 Task: Find connections with filter location Sang-e Chārak with filter topic #inspirationwith filter profile language French with filter current company LinkedIn News India with filter school Vishwakarma Government Engineering College with filter industry Executive Search Services with filter service category Consulting with filter keywords title Receptionist
Action: Mouse moved to (184, 195)
Screenshot: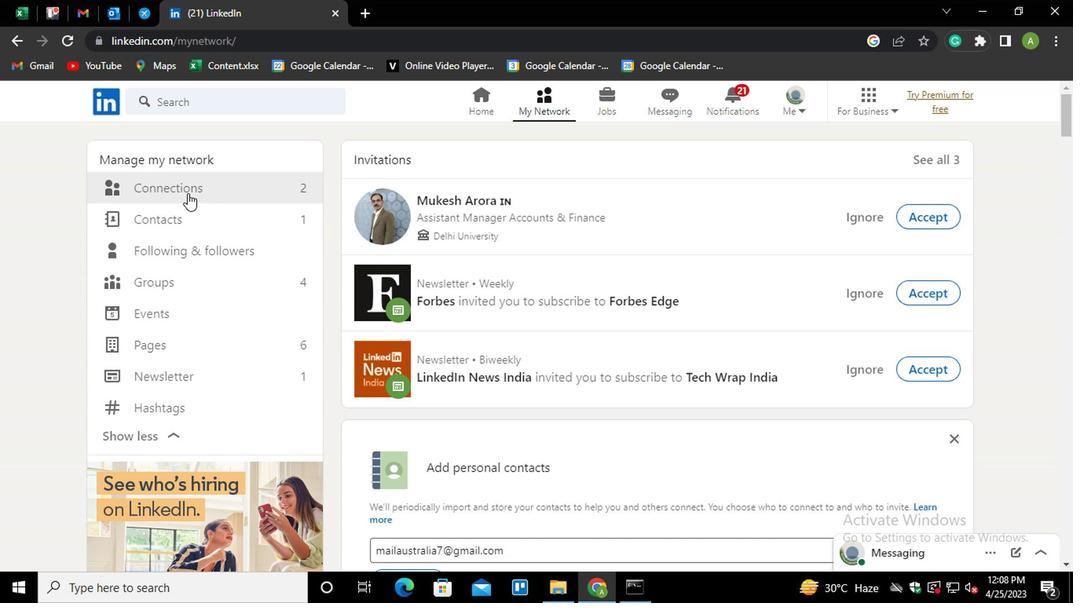 
Action: Mouse pressed left at (184, 195)
Screenshot: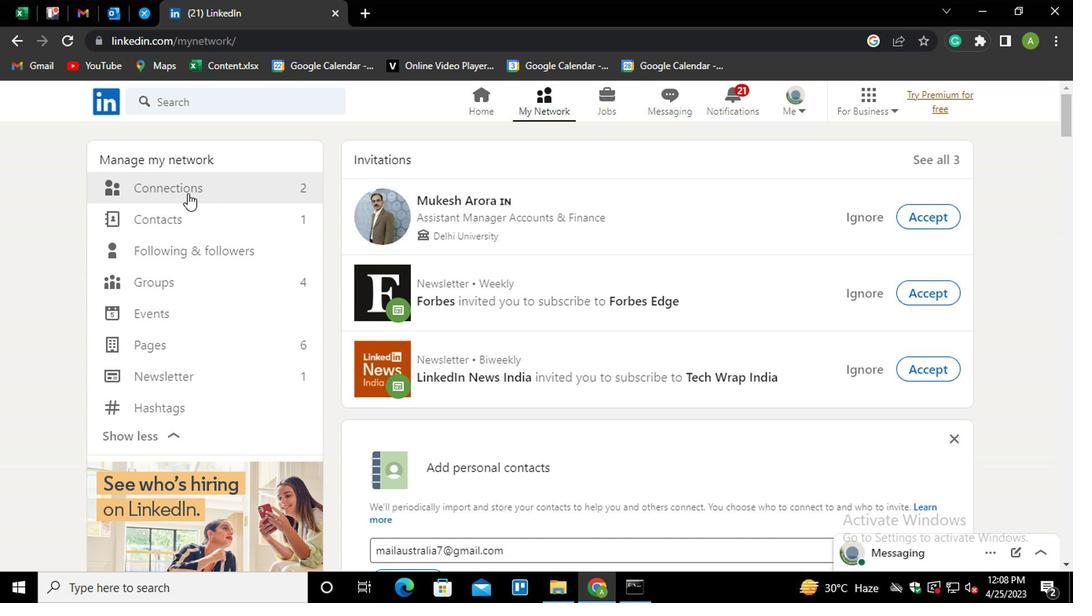
Action: Mouse moved to (653, 187)
Screenshot: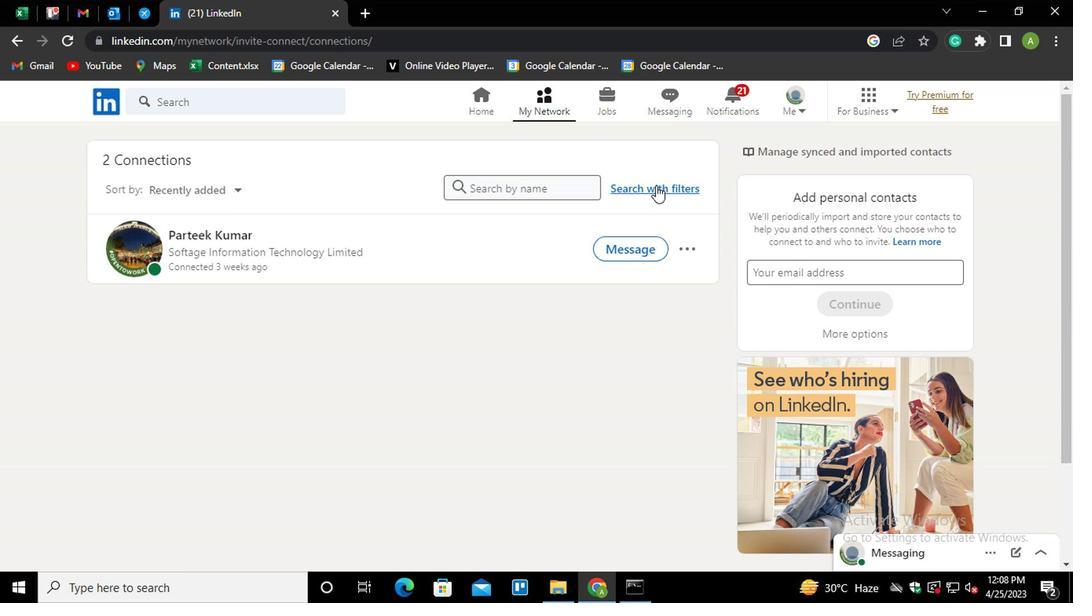 
Action: Mouse pressed left at (653, 187)
Screenshot: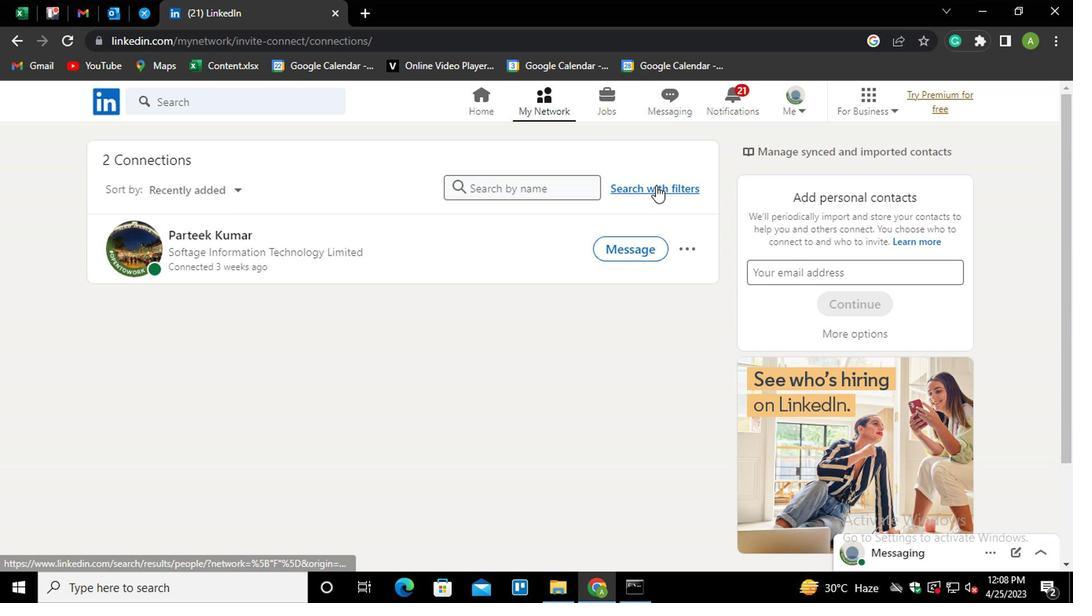 
Action: Mouse moved to (518, 145)
Screenshot: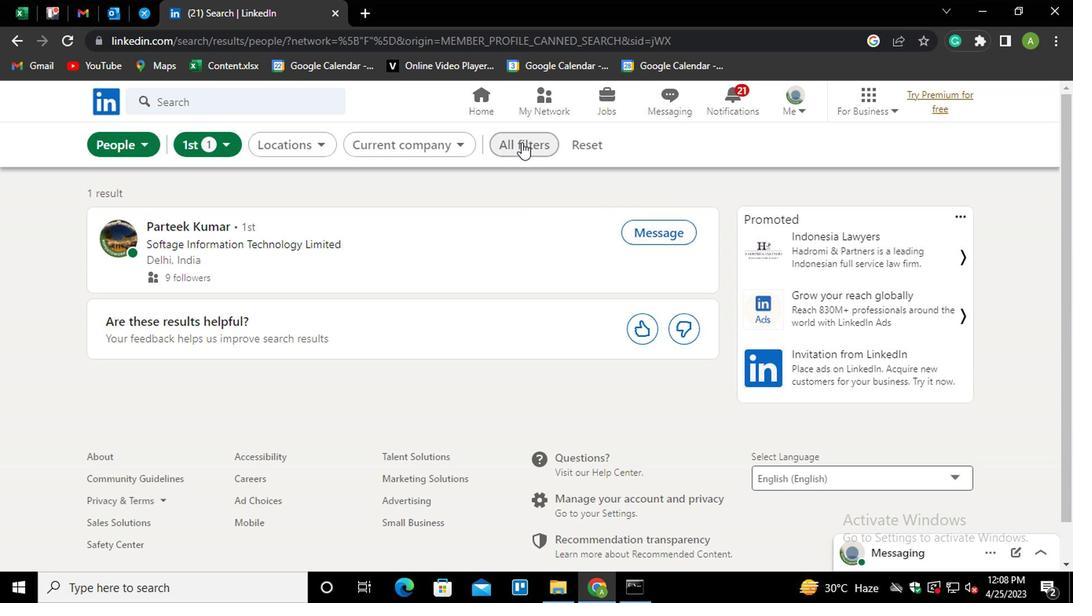 
Action: Mouse pressed left at (518, 145)
Screenshot: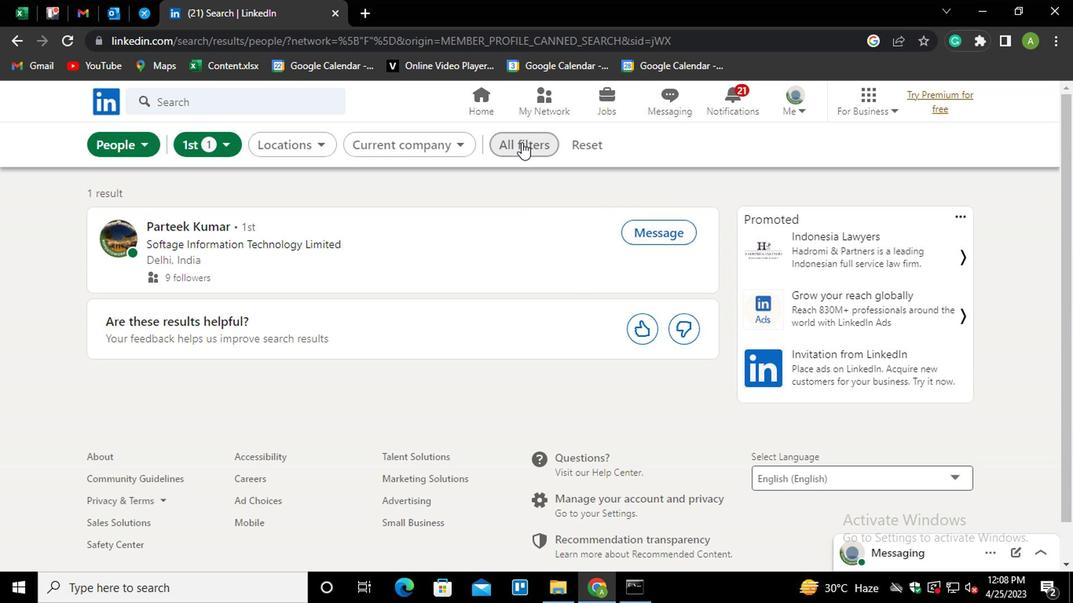 
Action: Mouse moved to (750, 347)
Screenshot: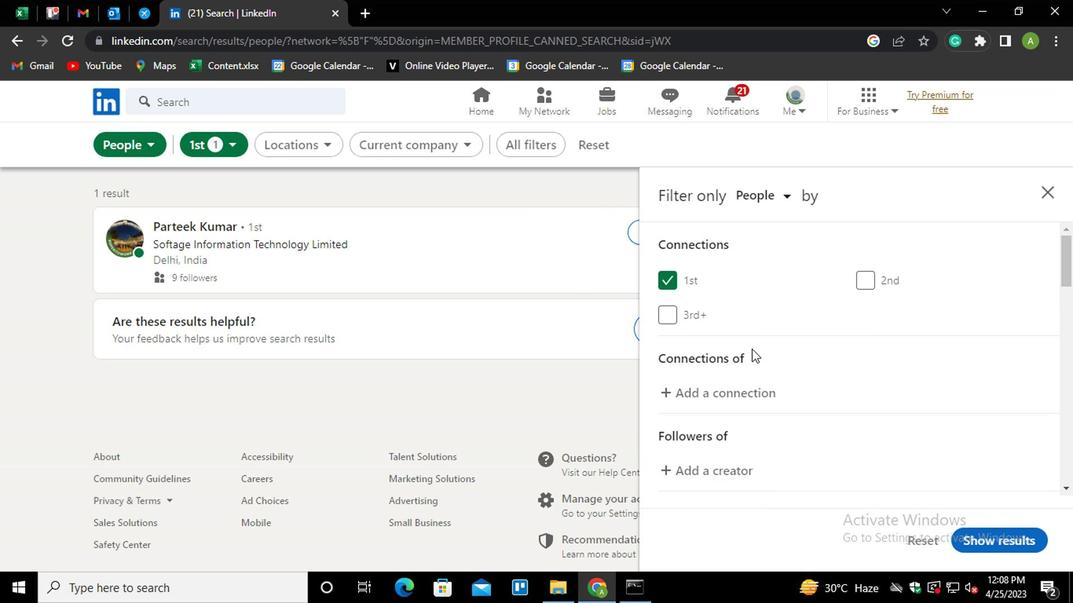 
Action: Mouse scrolled (750, 346) with delta (0, -1)
Screenshot: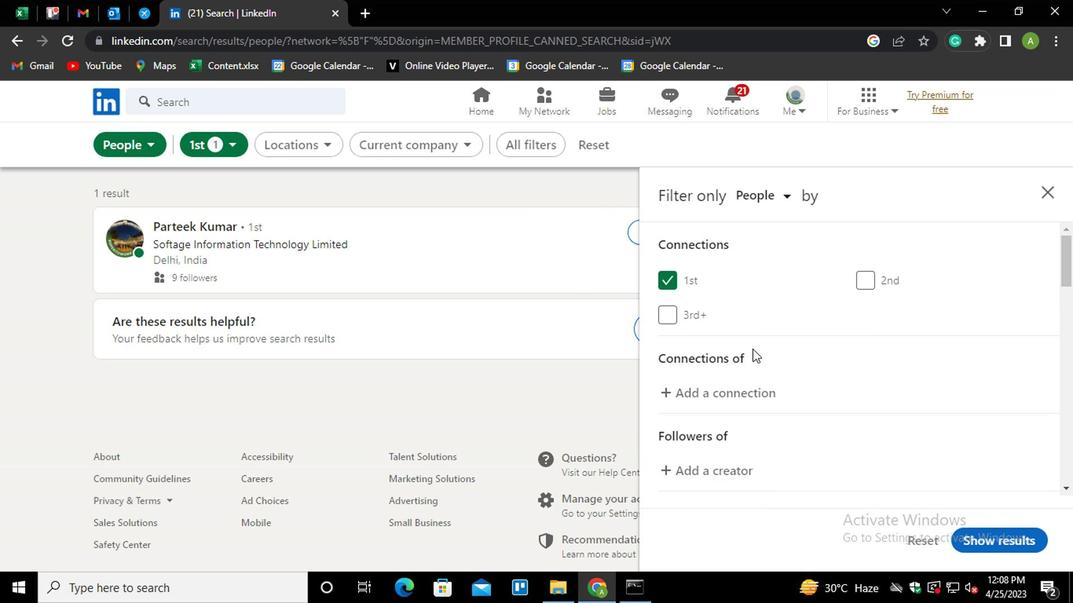 
Action: Mouse scrolled (750, 346) with delta (0, -1)
Screenshot: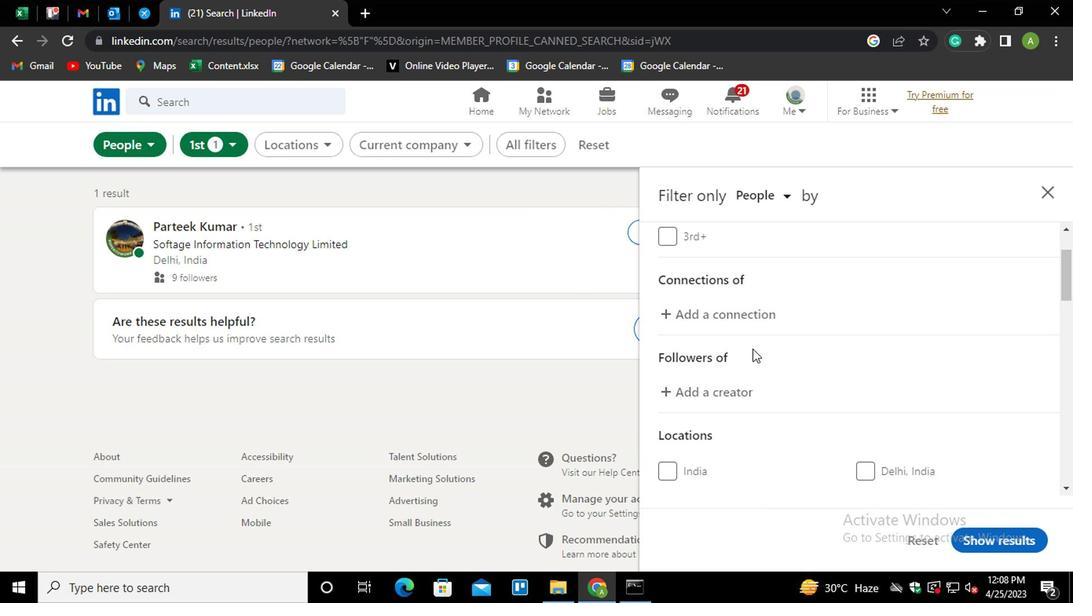 
Action: Mouse scrolled (750, 346) with delta (0, -1)
Screenshot: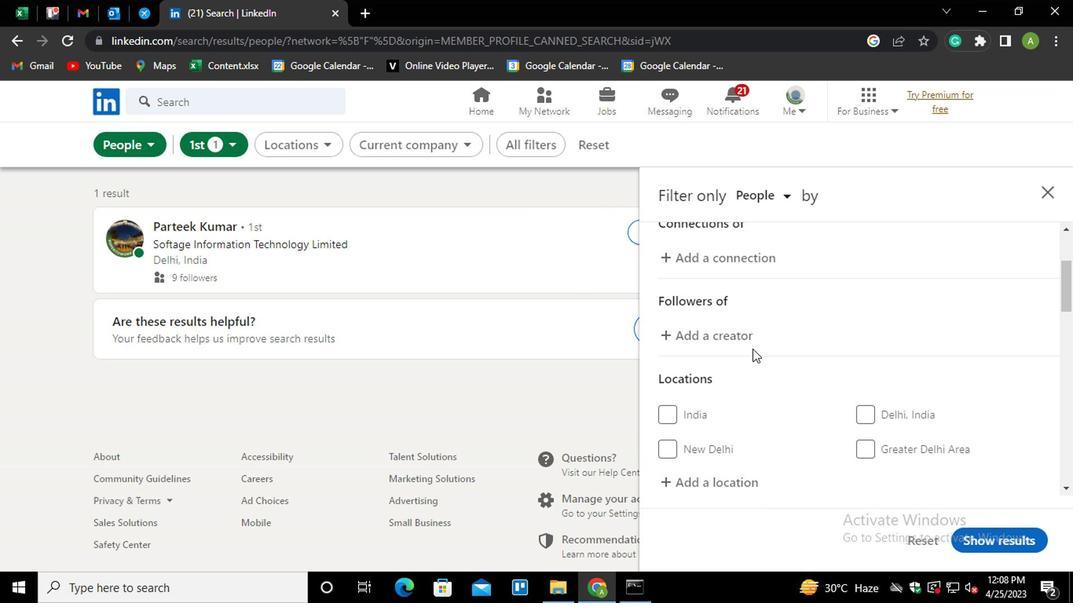 
Action: Mouse moved to (730, 382)
Screenshot: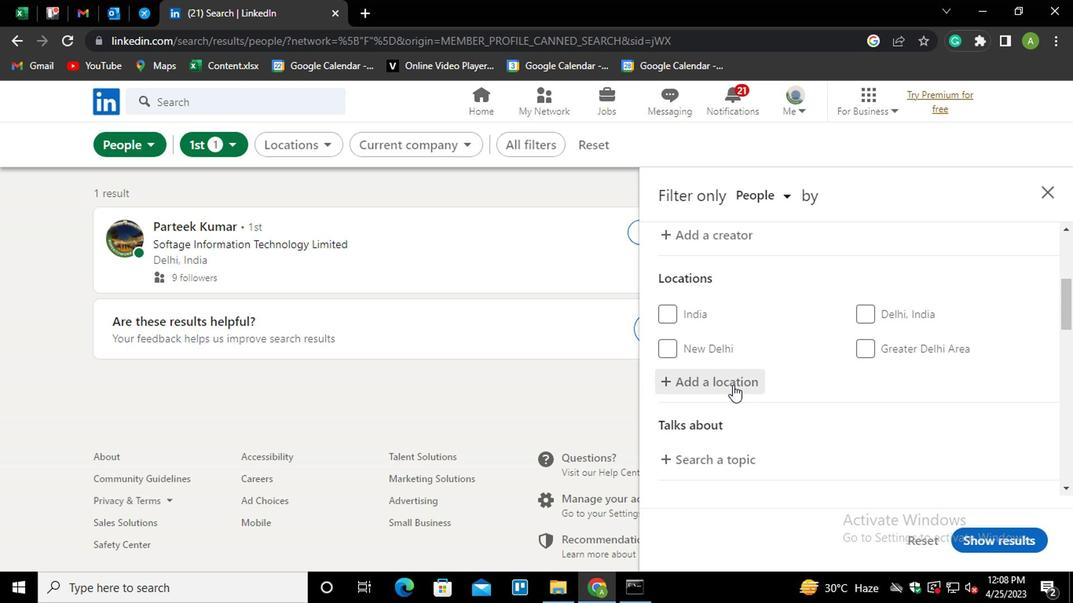 
Action: Mouse pressed left at (730, 382)
Screenshot: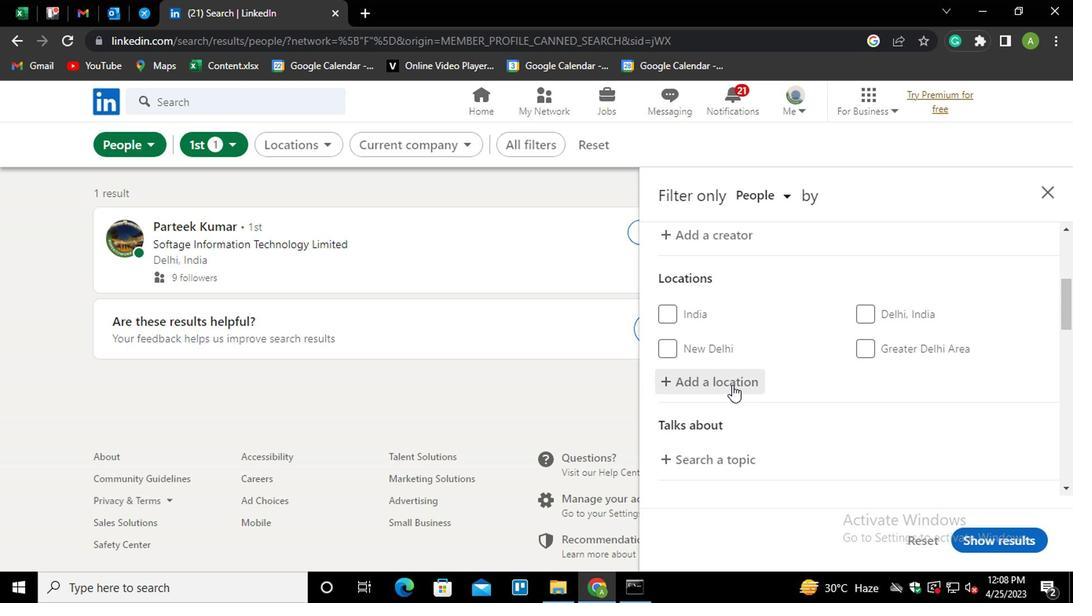 
Action: Mouse moved to (749, 376)
Screenshot: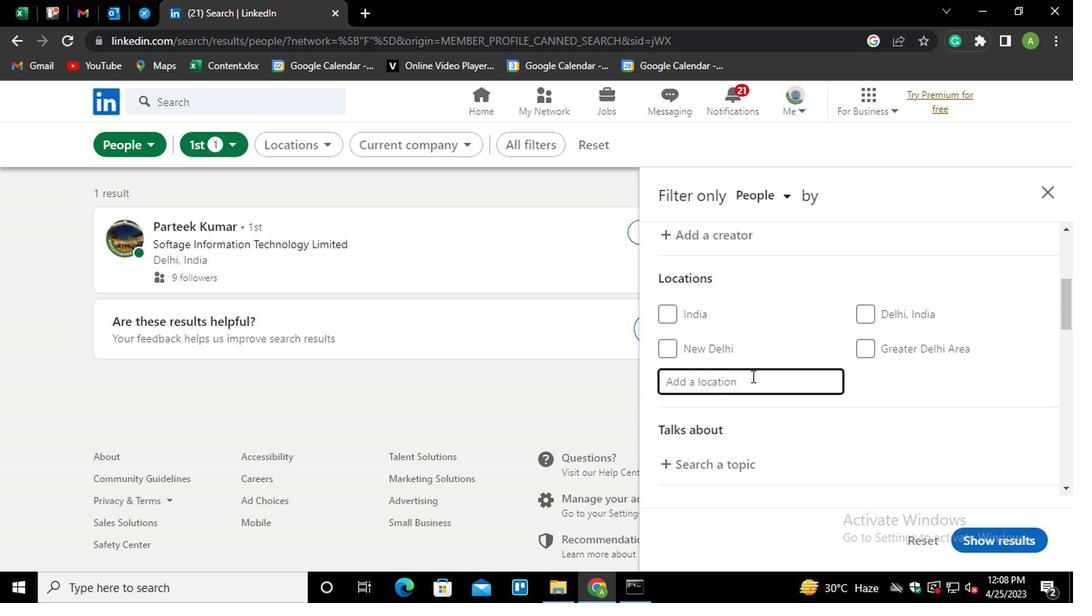 
Action: Mouse pressed left at (749, 376)
Screenshot: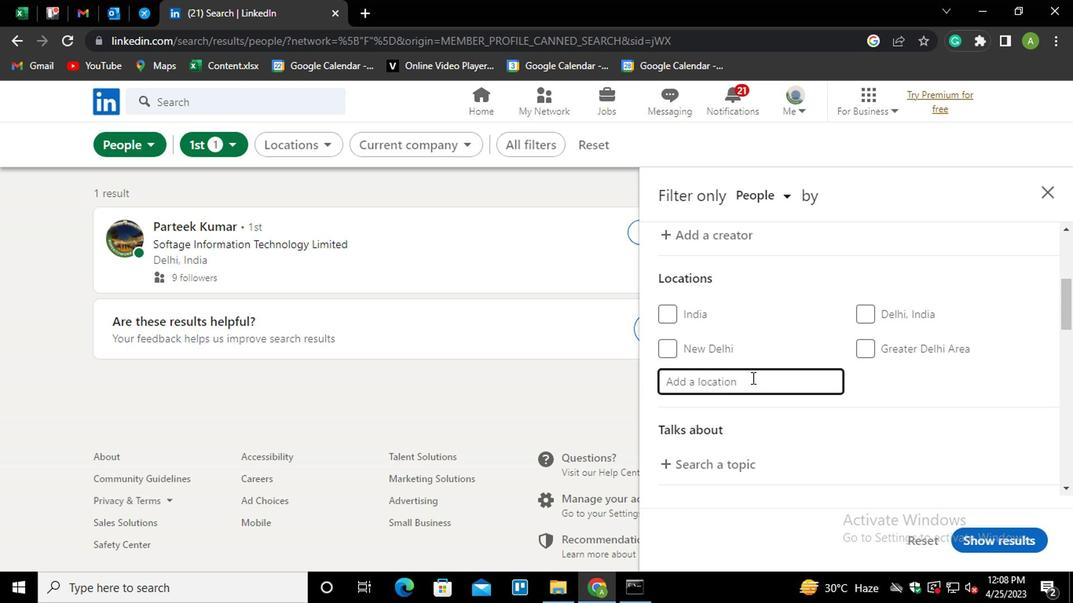 
Action: Mouse moved to (749, 376)
Screenshot: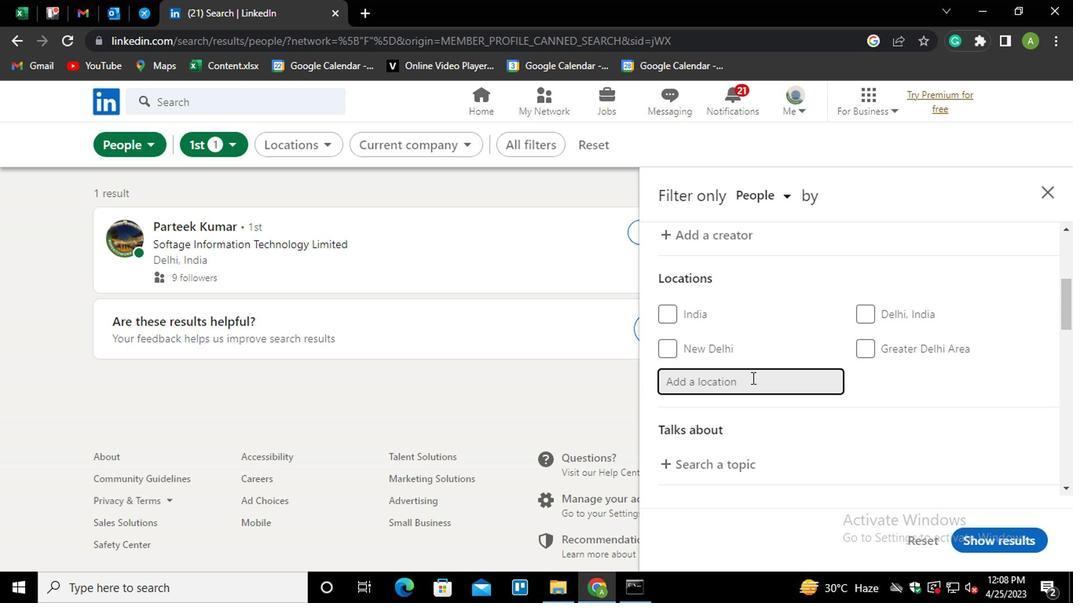 
Action: Key pressed <Key.shift>SANG-E-<Key.shift>CHARAK
Screenshot: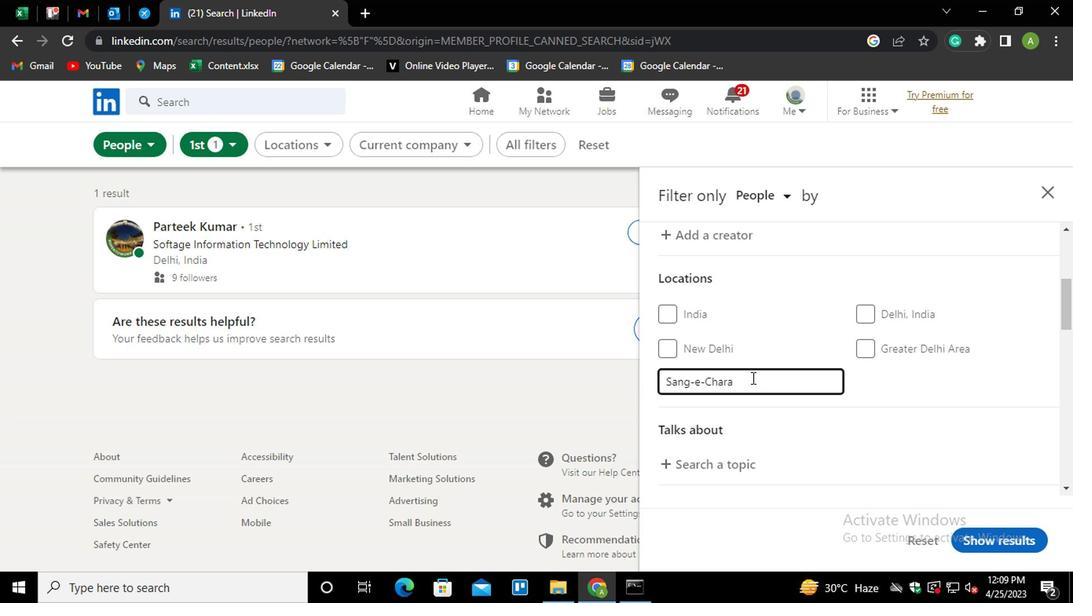 
Action: Mouse moved to (1001, 408)
Screenshot: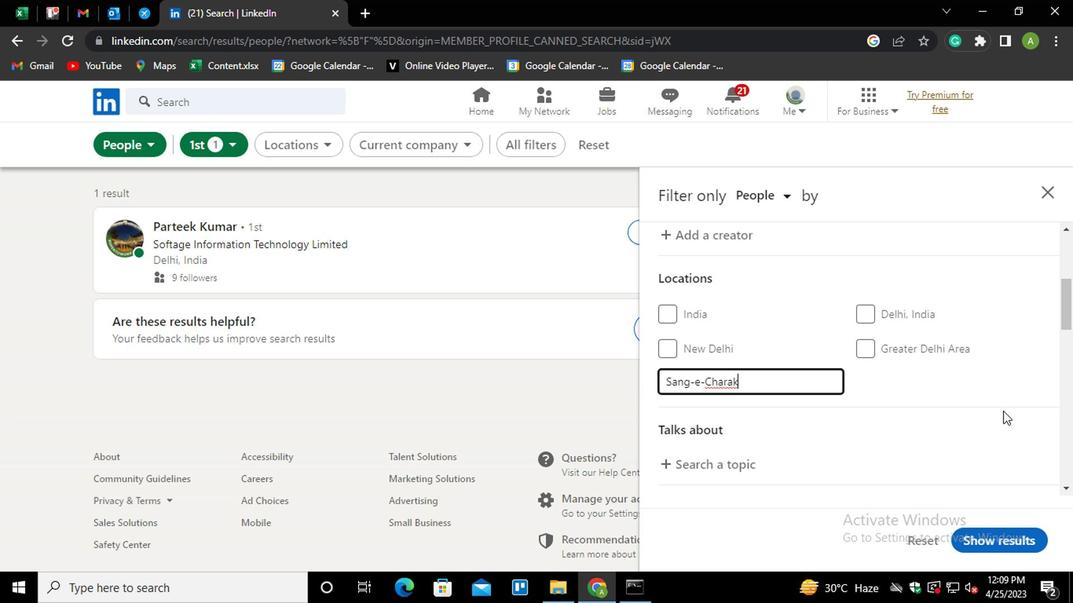 
Action: Mouse pressed left at (1001, 408)
Screenshot: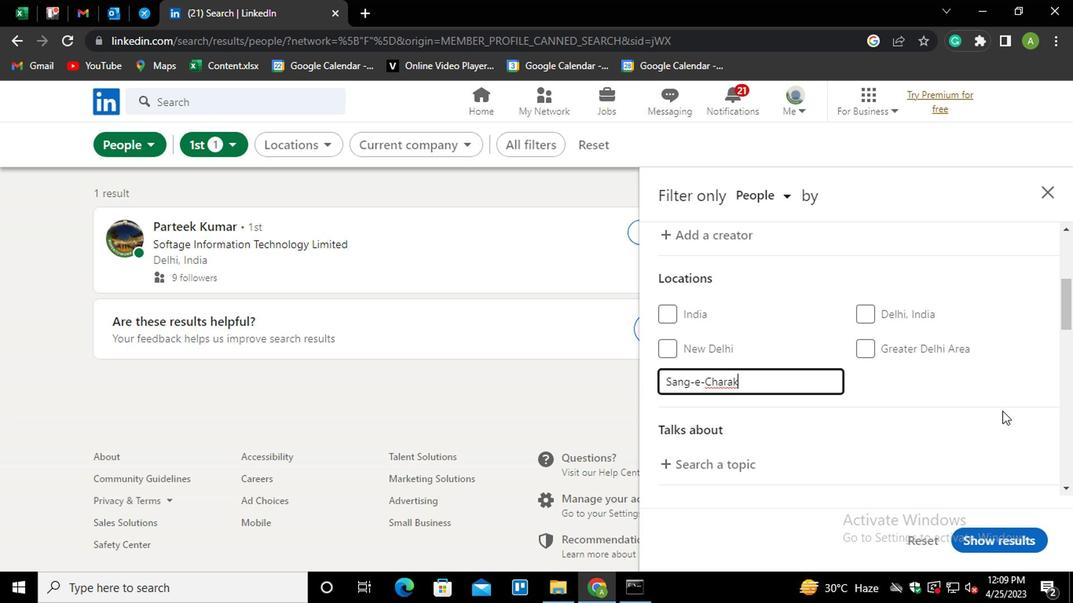 
Action: Mouse moved to (1001, 408)
Screenshot: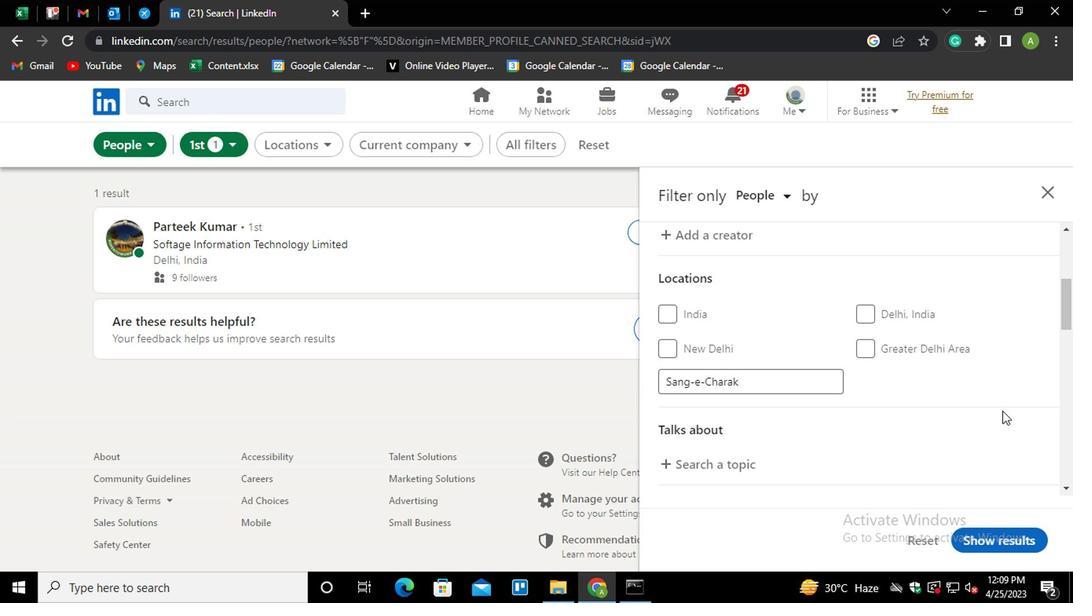 
Action: Mouse scrolled (1001, 407) with delta (0, 0)
Screenshot: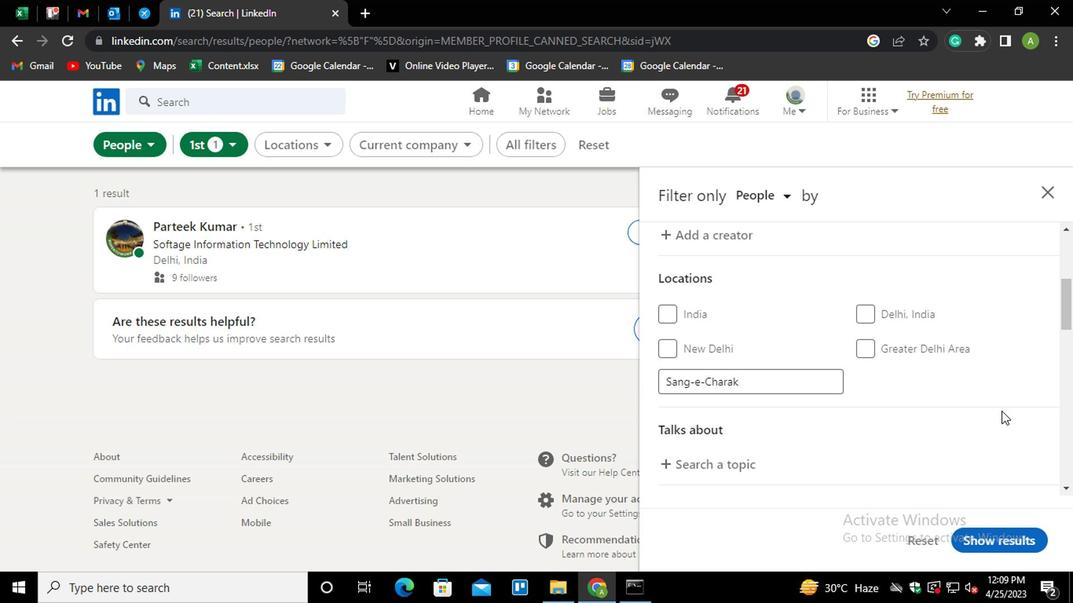 
Action: Mouse moved to (999, 408)
Screenshot: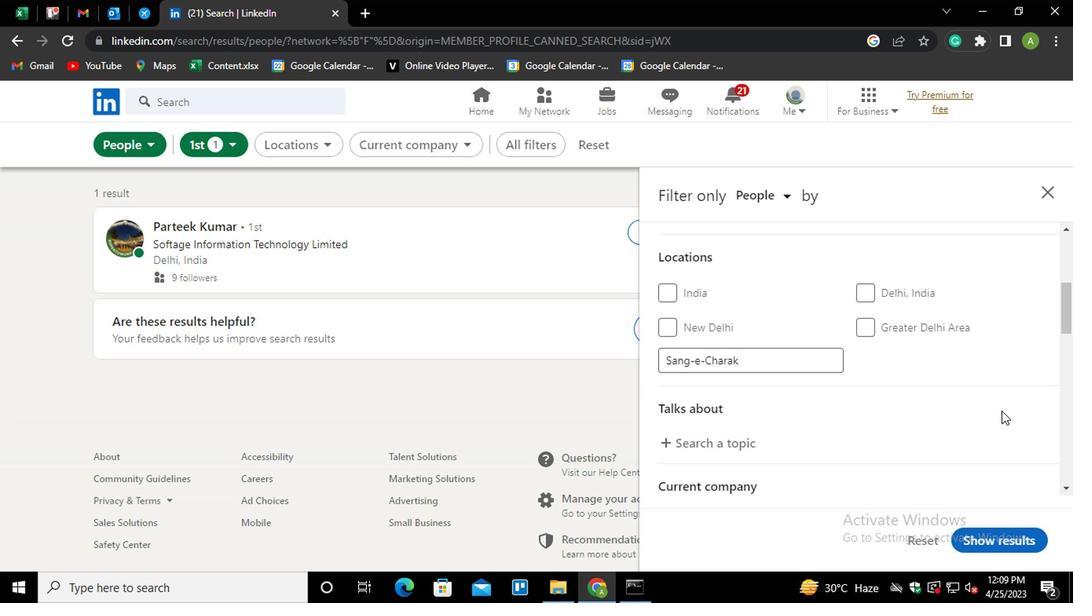 
Action: Mouse scrolled (999, 407) with delta (0, 0)
Screenshot: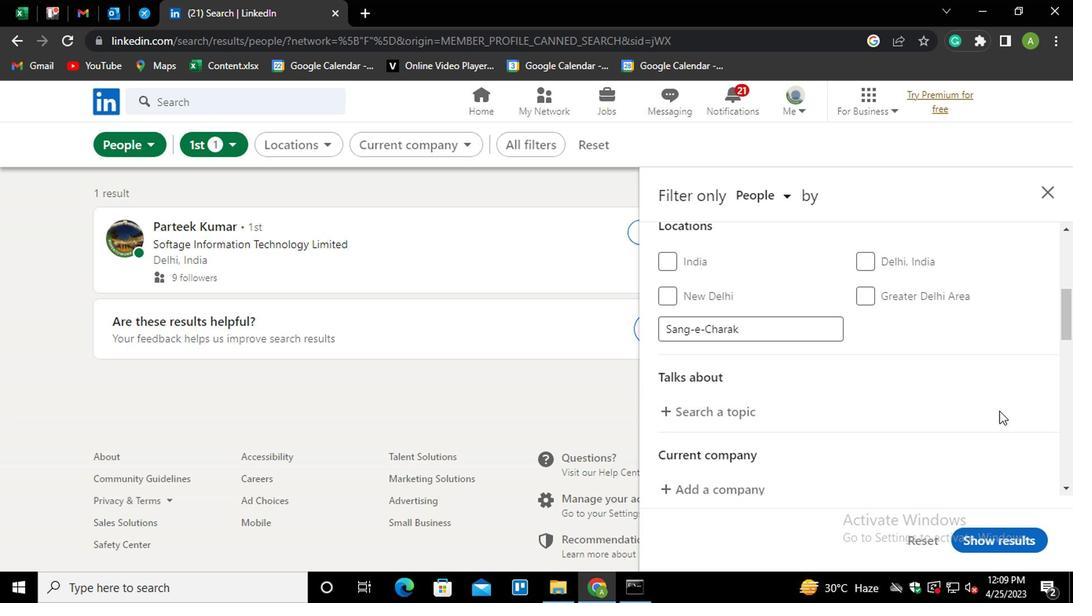 
Action: Mouse moved to (713, 307)
Screenshot: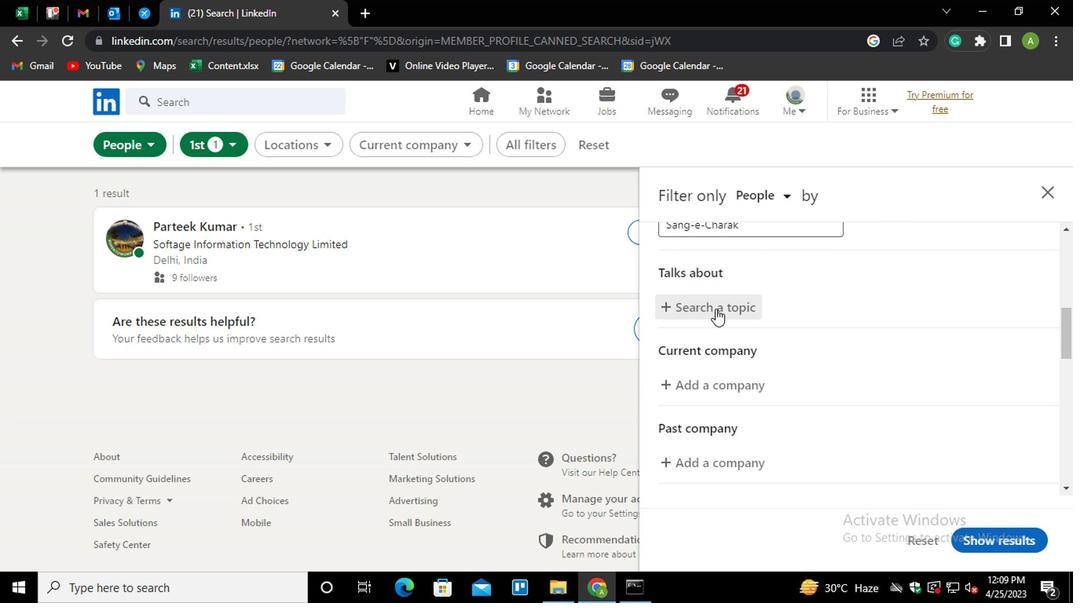 
Action: Mouse pressed left at (713, 307)
Screenshot: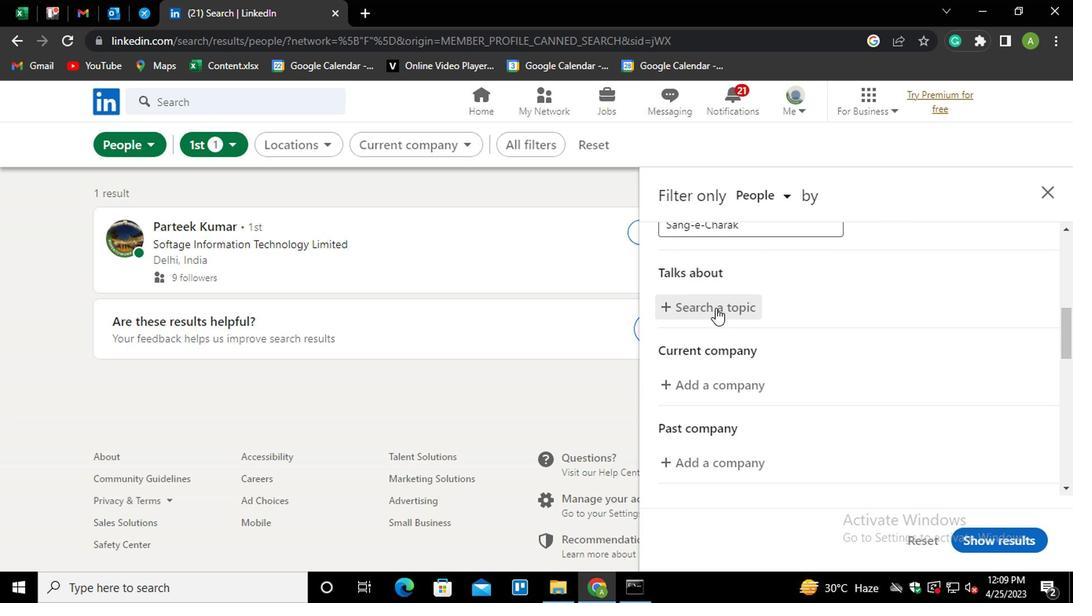 
Action: Key pressed <Key.shift>#INSPIRATIONWITH
Screenshot: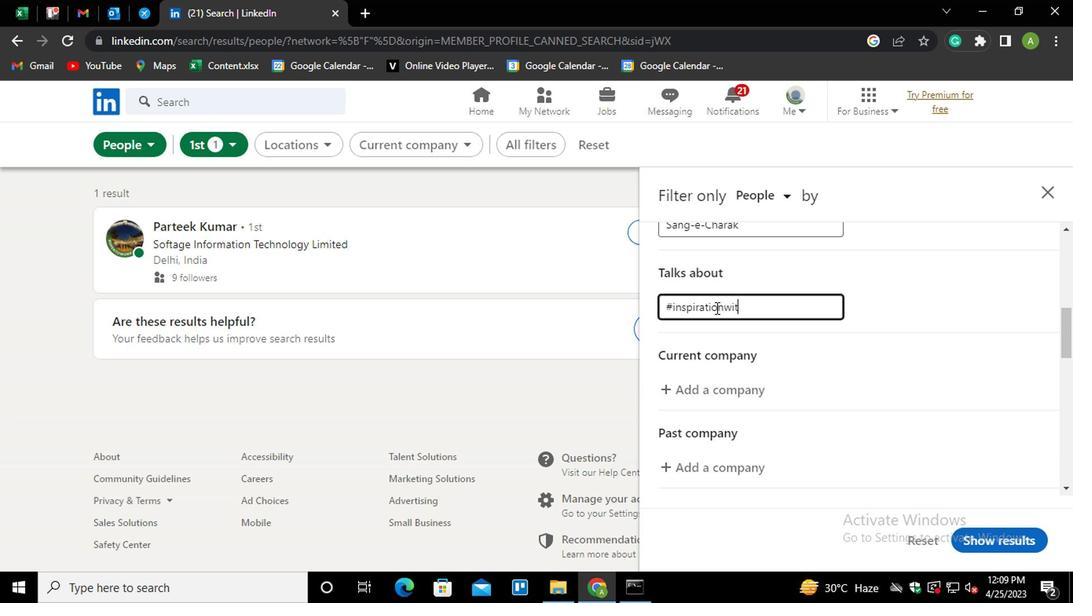 
Action: Mouse moved to (870, 307)
Screenshot: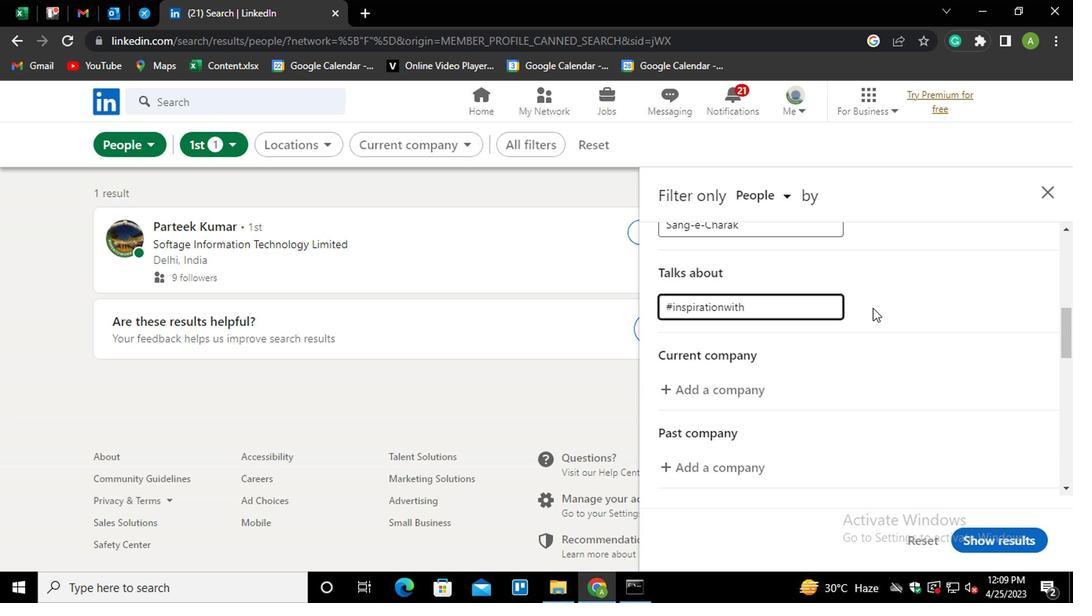 
Action: Mouse pressed left at (870, 307)
Screenshot: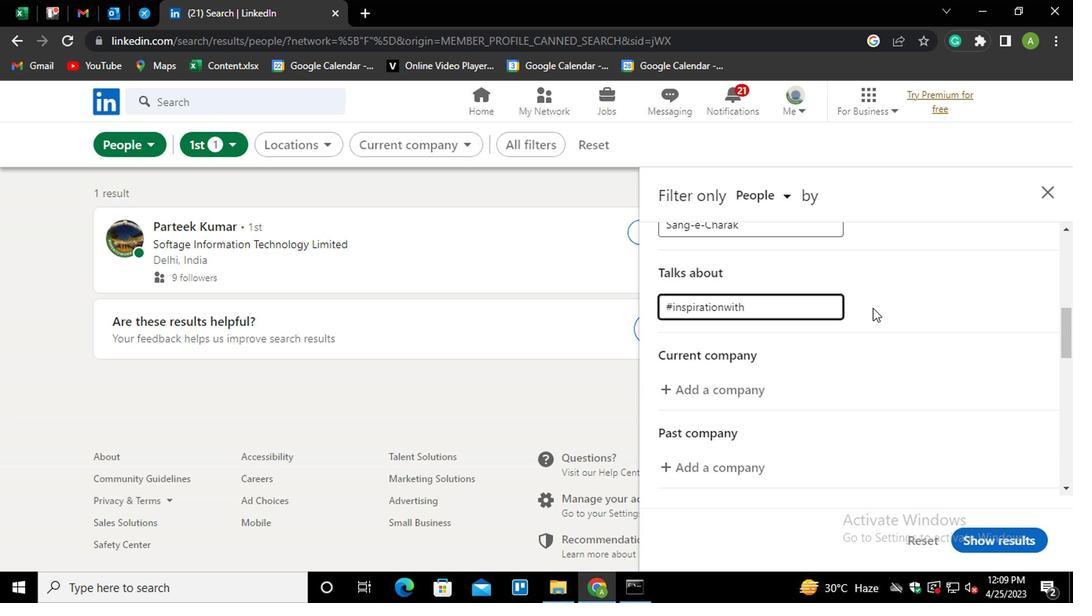
Action: Mouse moved to (918, 324)
Screenshot: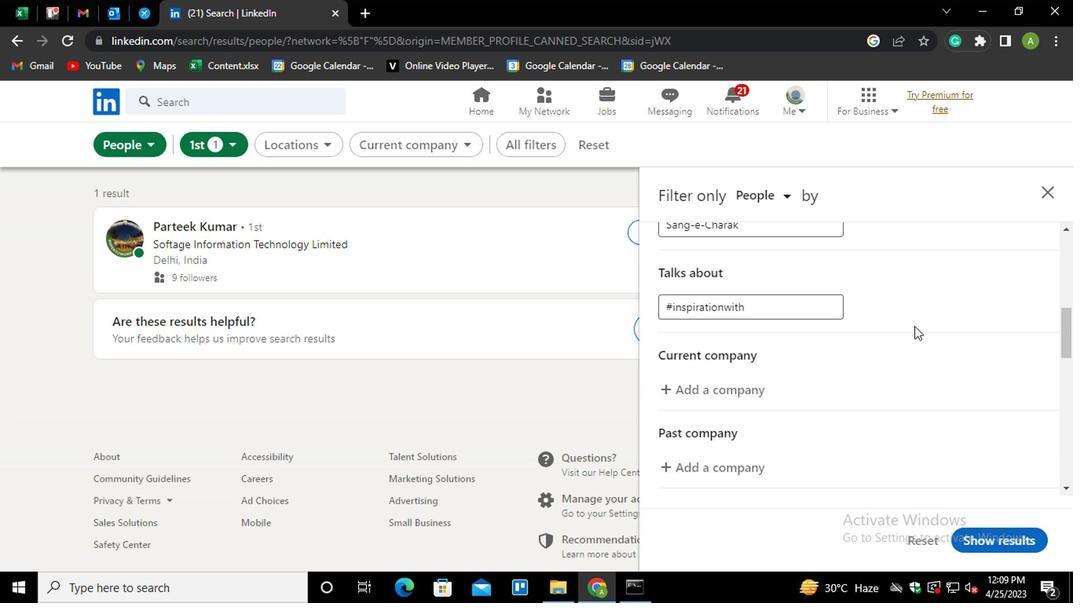 
Action: Mouse scrolled (918, 323) with delta (0, -1)
Screenshot: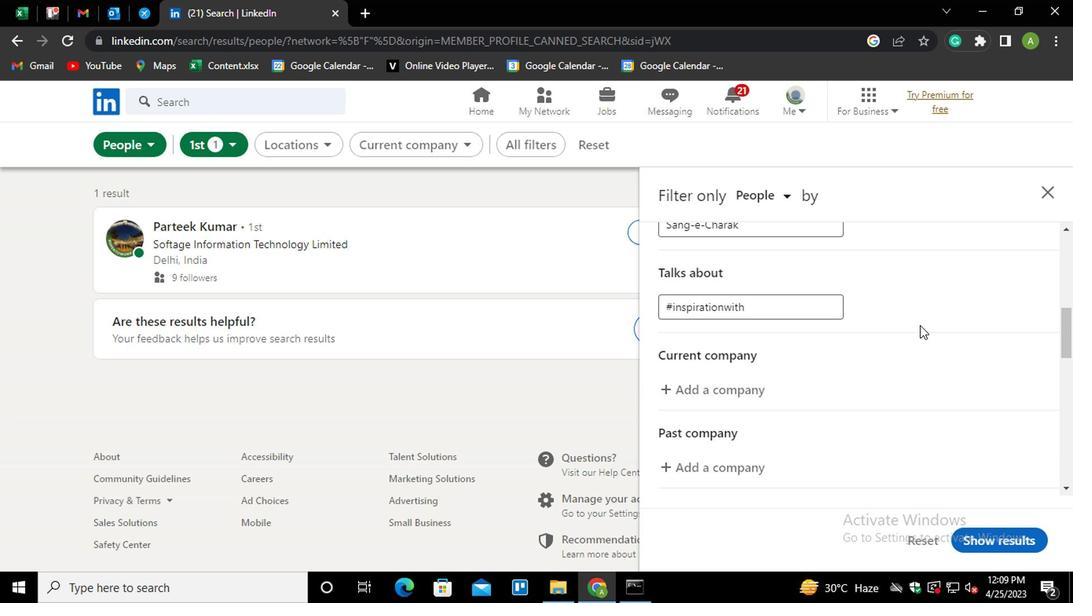 
Action: Mouse scrolled (918, 323) with delta (0, -1)
Screenshot: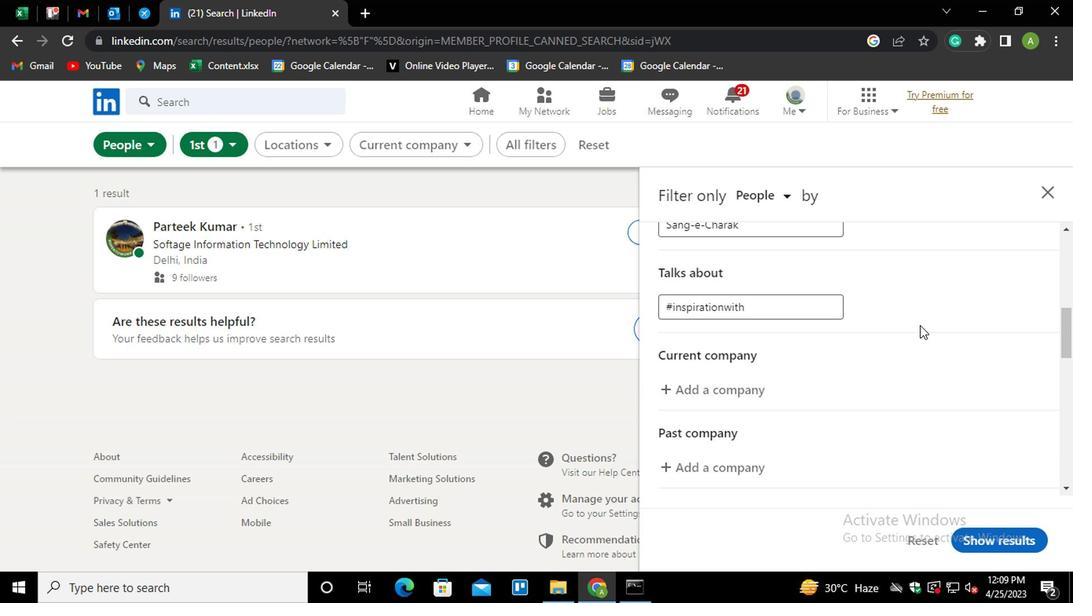 
Action: Mouse scrolled (918, 323) with delta (0, -1)
Screenshot: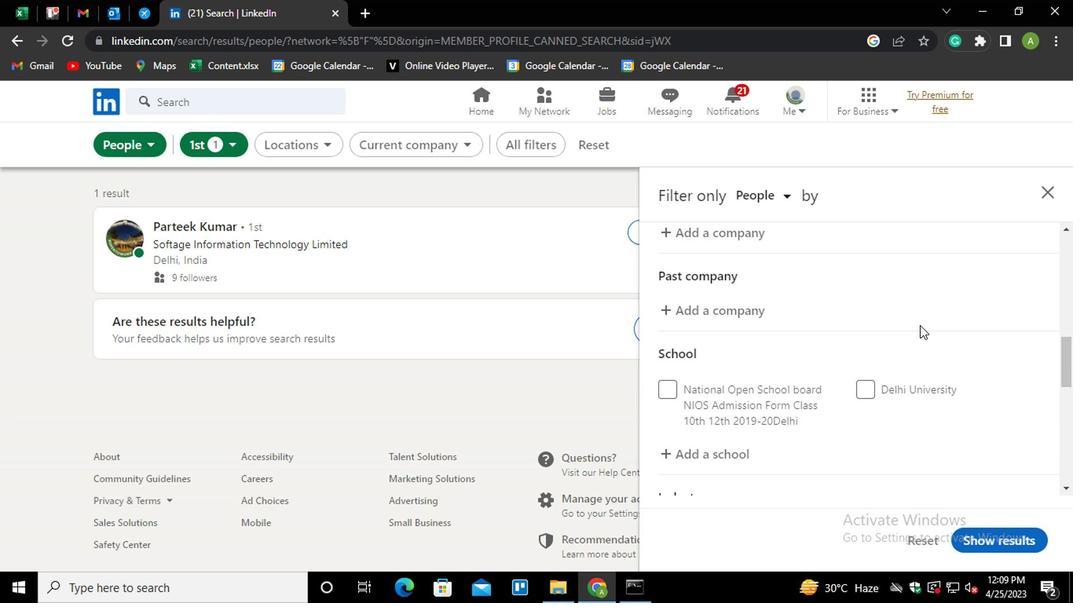 
Action: Mouse scrolled (918, 323) with delta (0, -1)
Screenshot: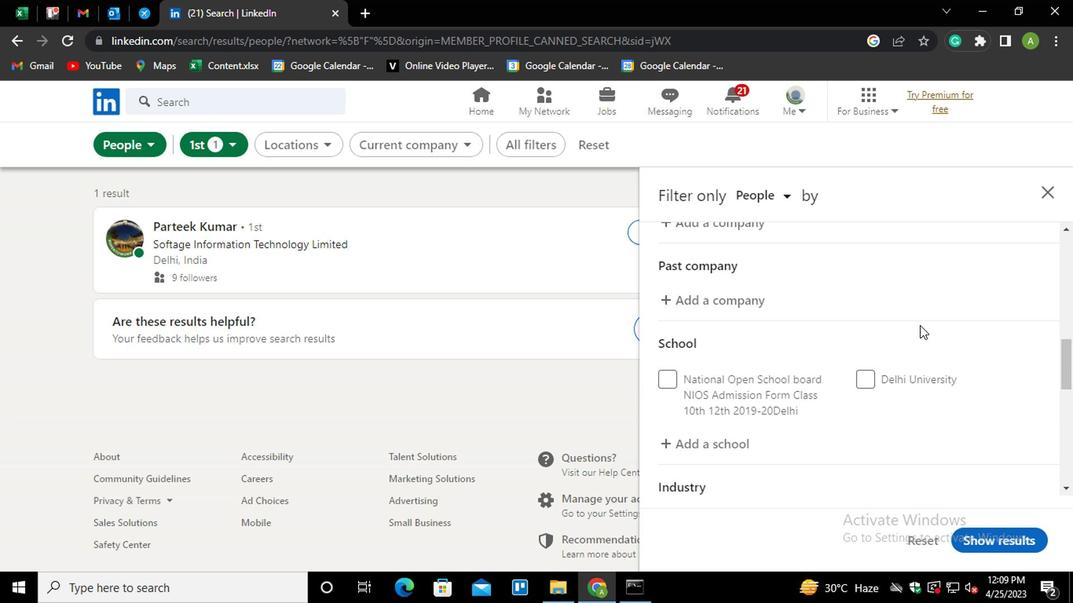 
Action: Mouse scrolled (918, 323) with delta (0, -1)
Screenshot: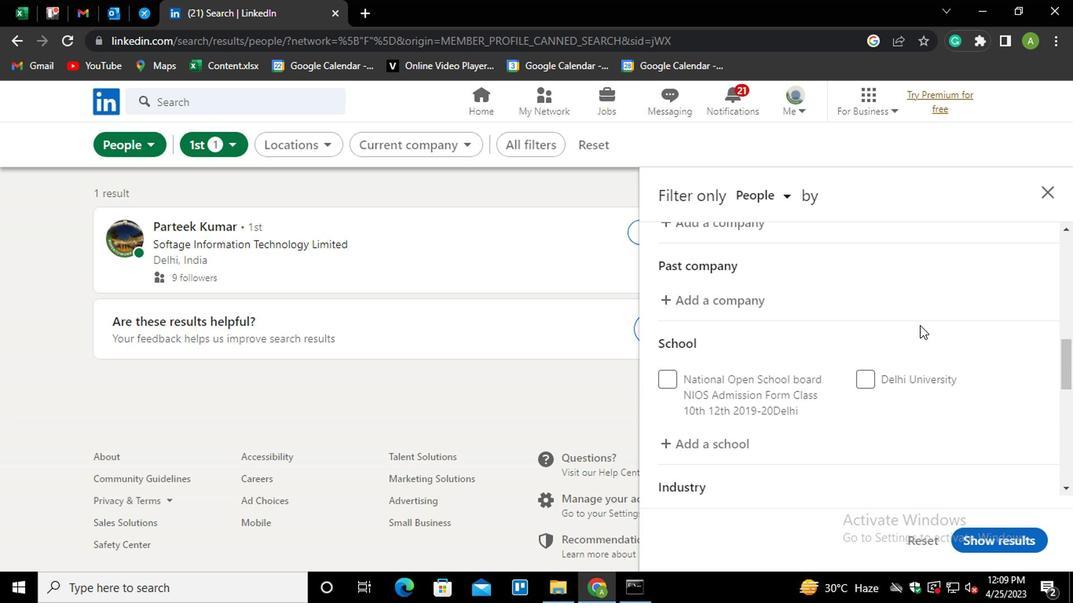 
Action: Mouse moved to (870, 341)
Screenshot: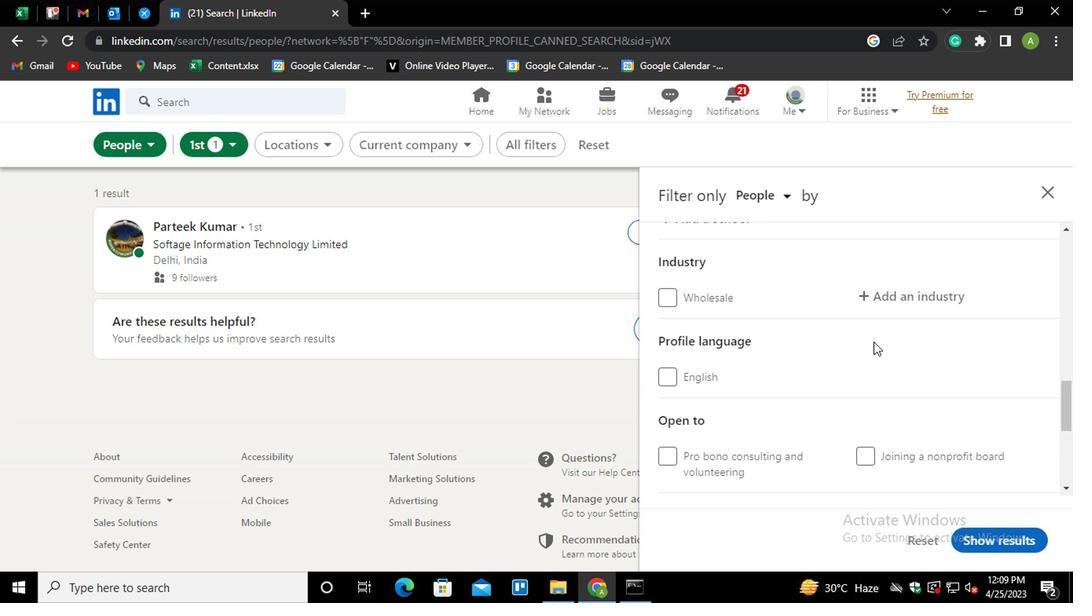 
Action: Mouse scrolled (870, 340) with delta (0, -1)
Screenshot: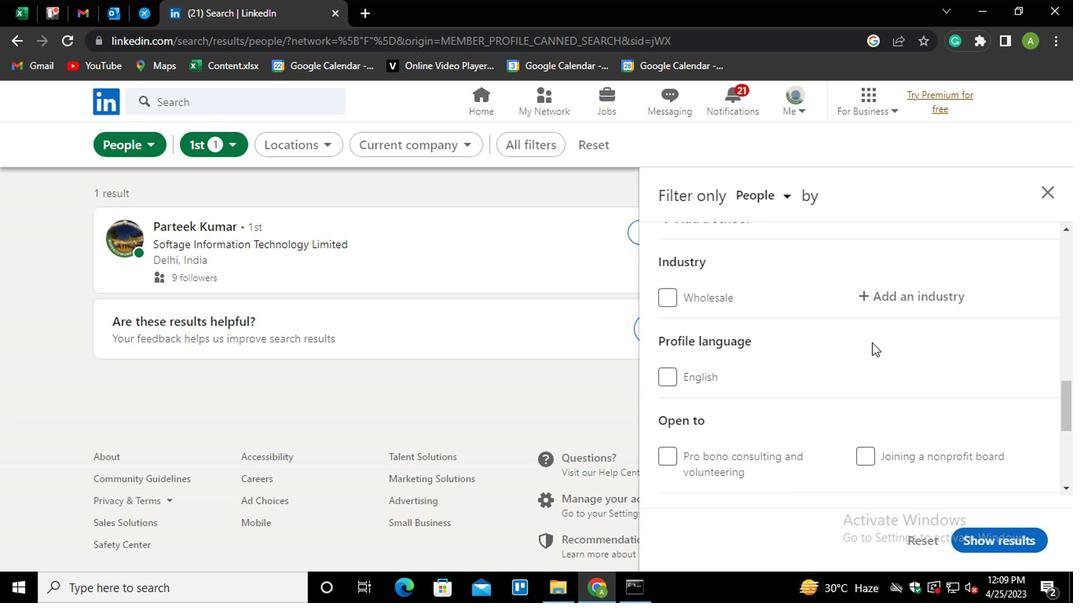 
Action: Mouse scrolled (870, 342) with delta (0, 0)
Screenshot: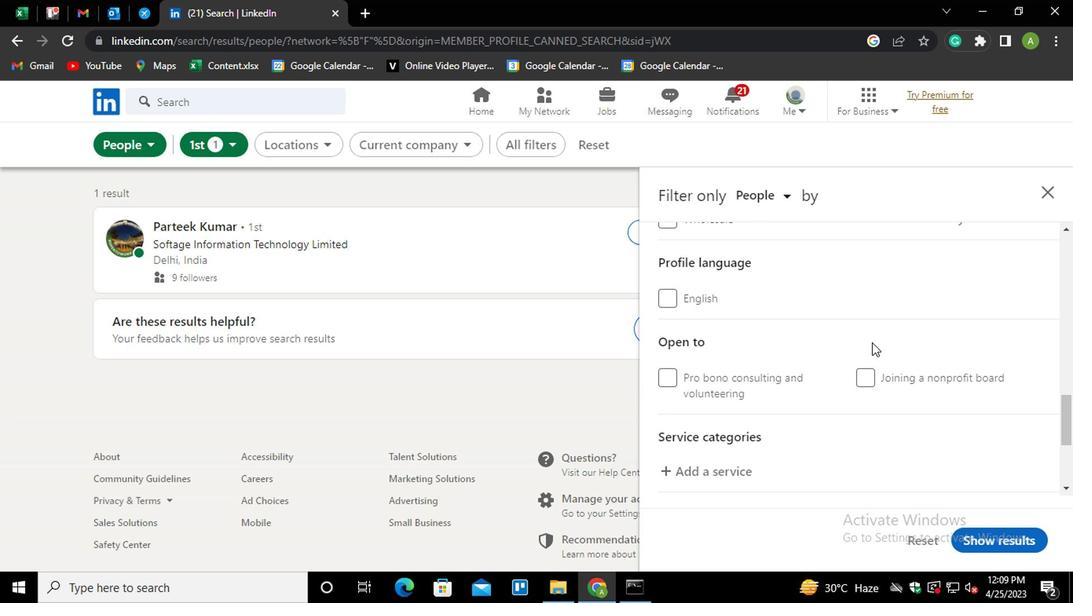 
Action: Mouse scrolled (870, 342) with delta (0, 0)
Screenshot: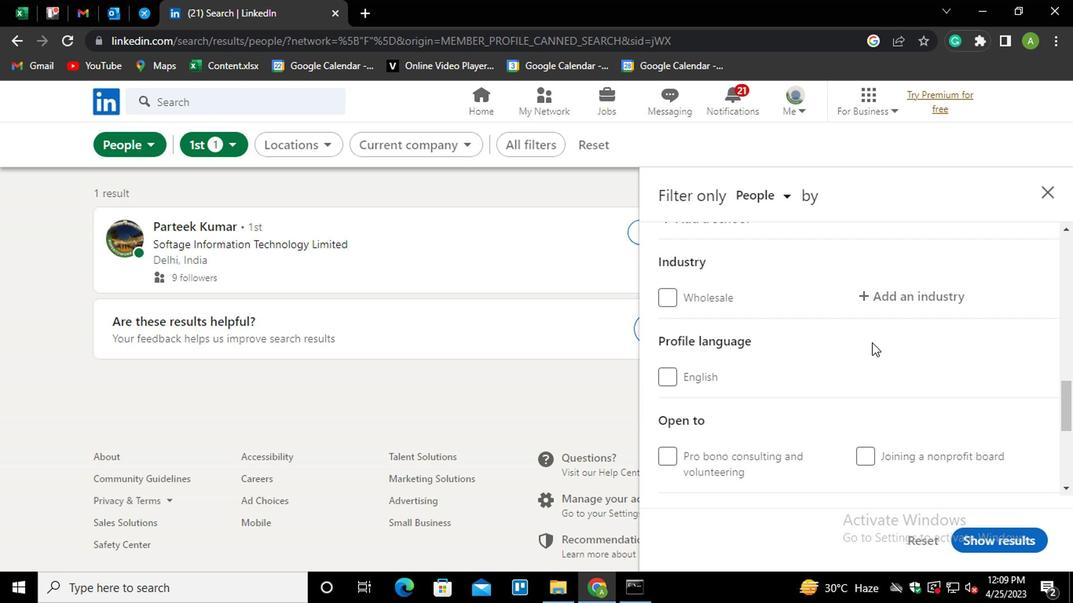 
Action: Mouse scrolled (870, 342) with delta (0, 0)
Screenshot: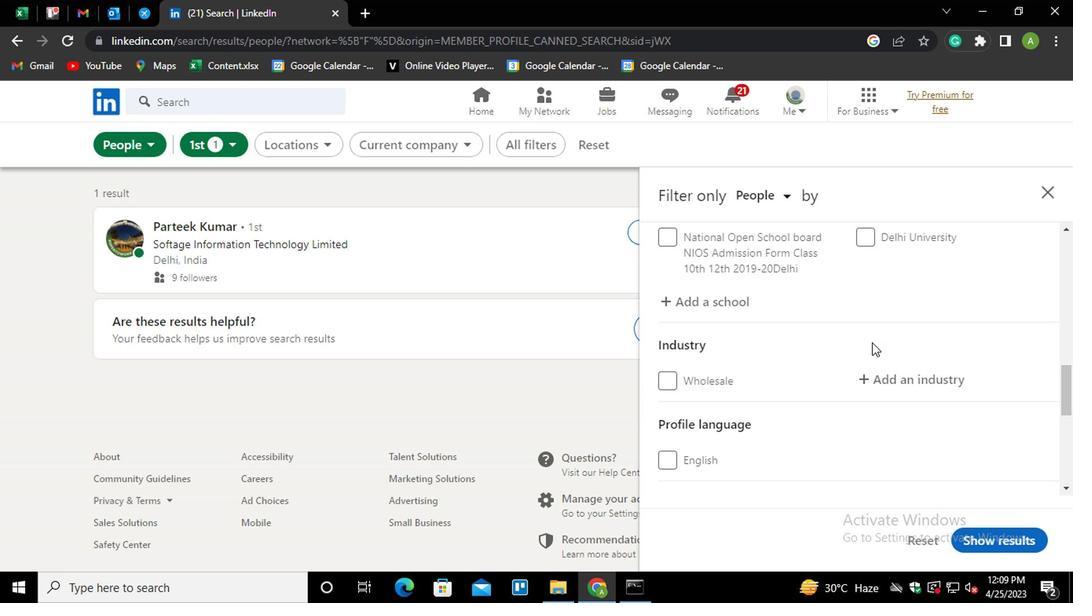 
Action: Mouse scrolled (870, 342) with delta (0, 0)
Screenshot: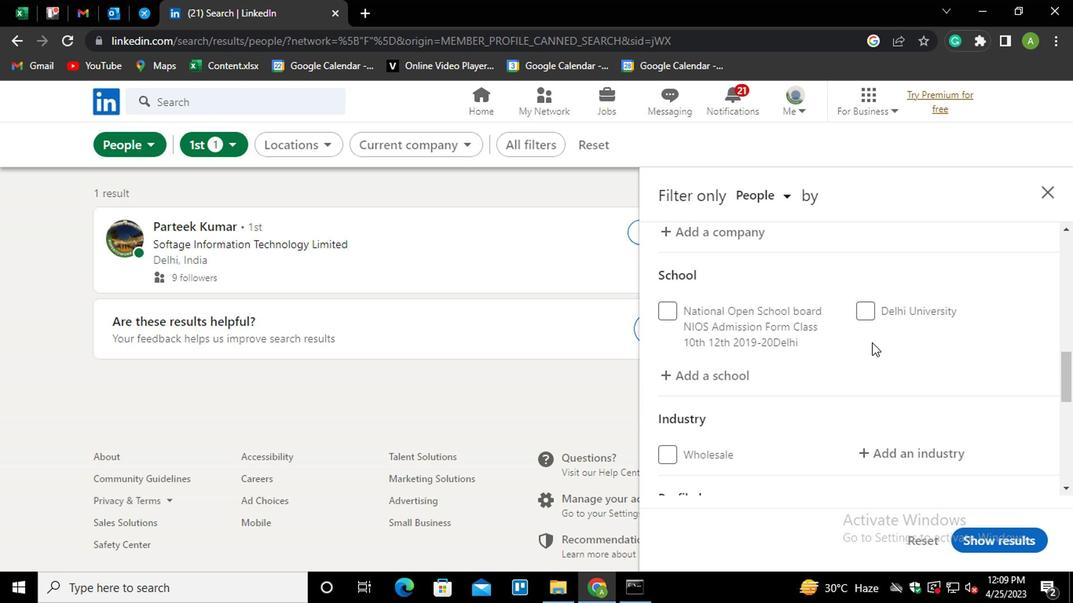
Action: Mouse scrolled (870, 342) with delta (0, 0)
Screenshot: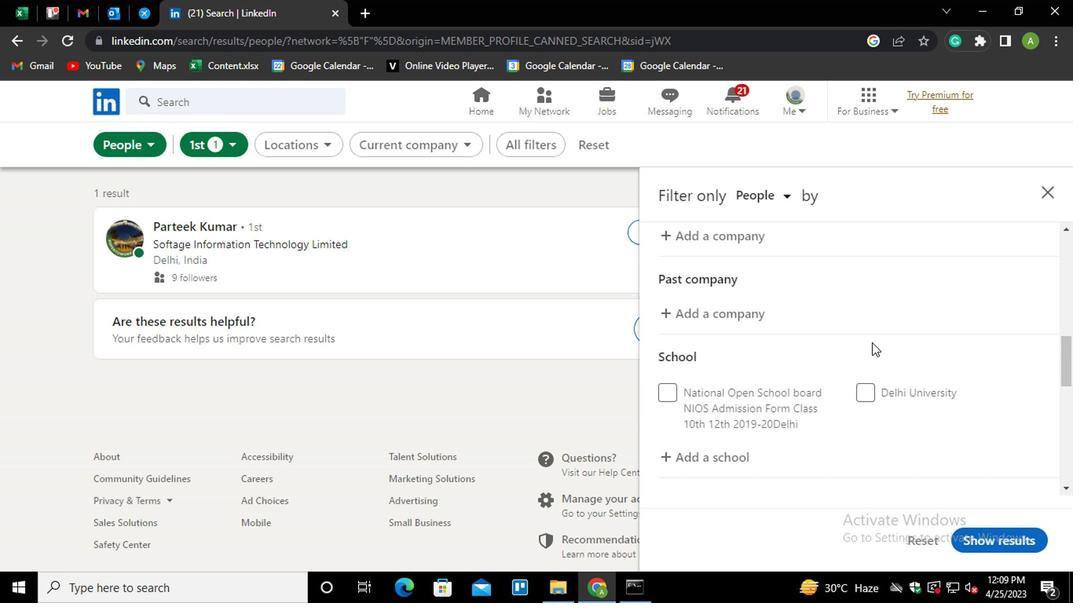 
Action: Mouse scrolled (870, 342) with delta (0, 0)
Screenshot: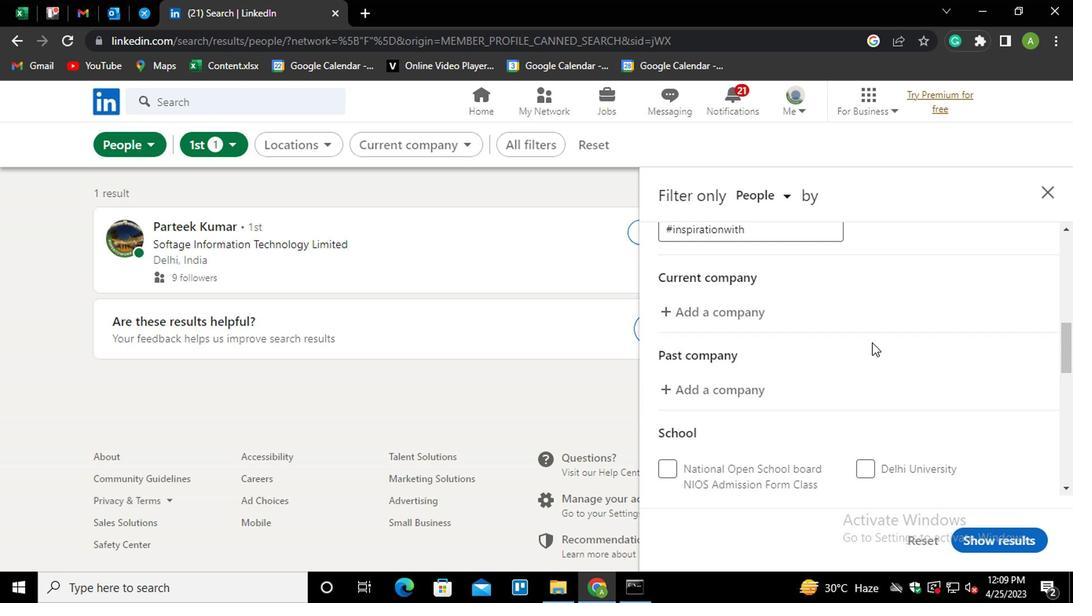 
Action: Mouse scrolled (870, 342) with delta (0, 0)
Screenshot: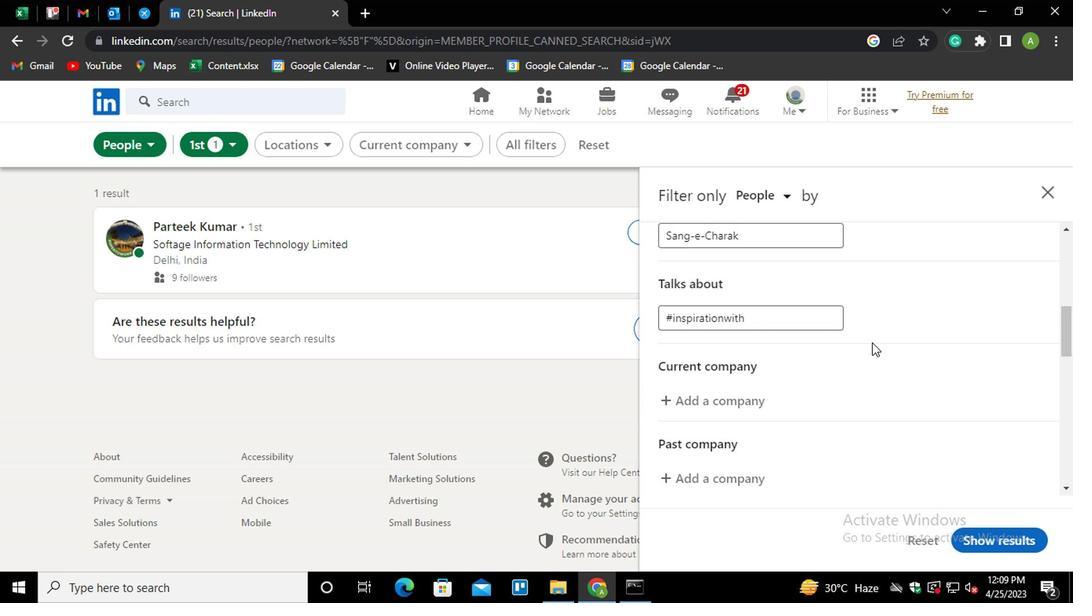 
Action: Mouse moved to (768, 413)
Screenshot: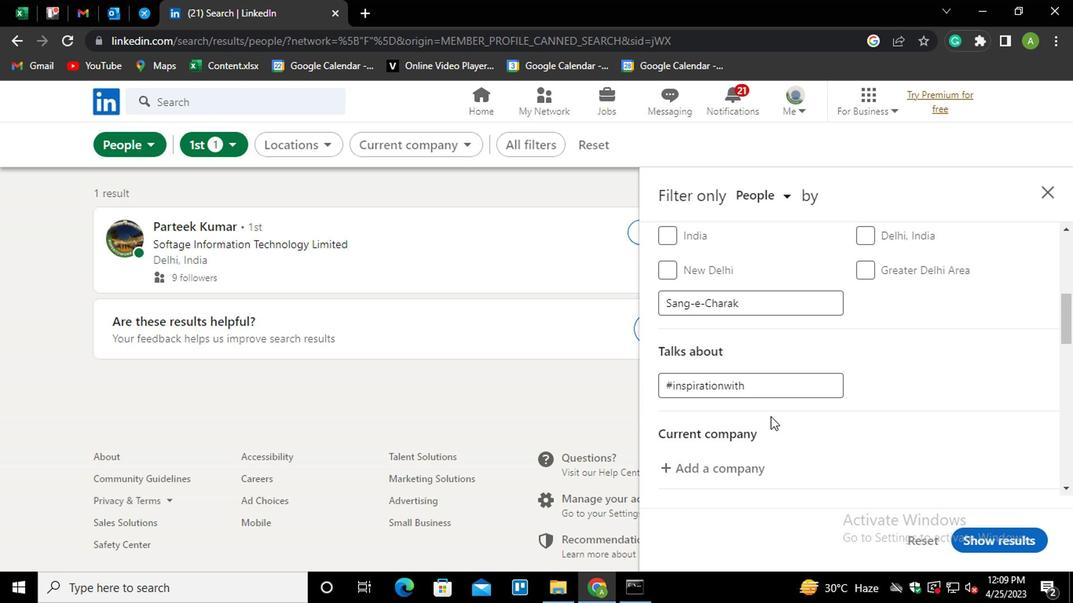 
Action: Mouse scrolled (768, 413) with delta (0, 0)
Screenshot: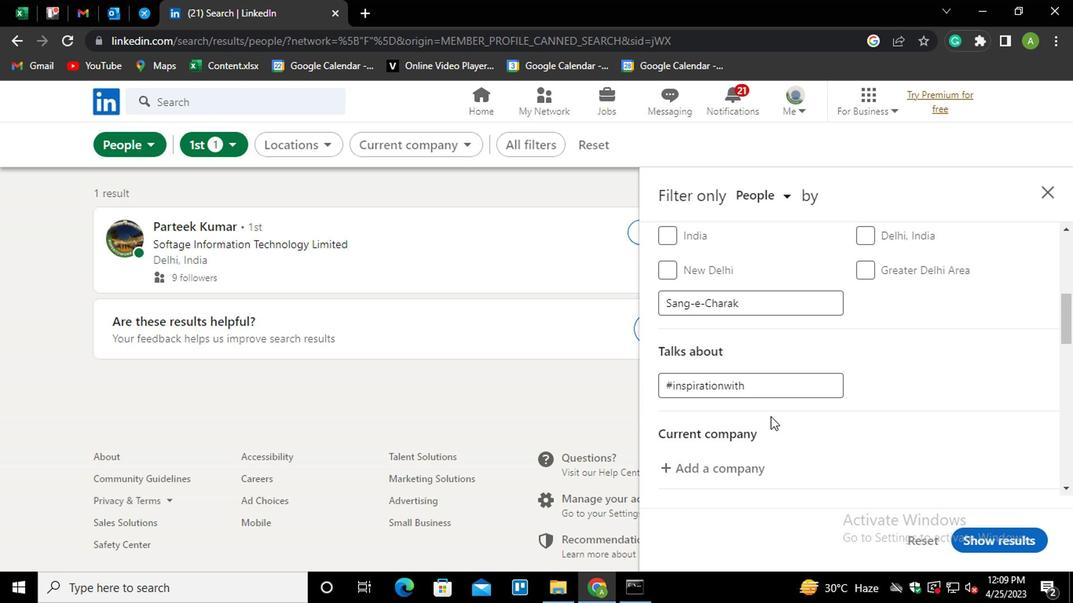 
Action: Mouse scrolled (768, 413) with delta (0, 0)
Screenshot: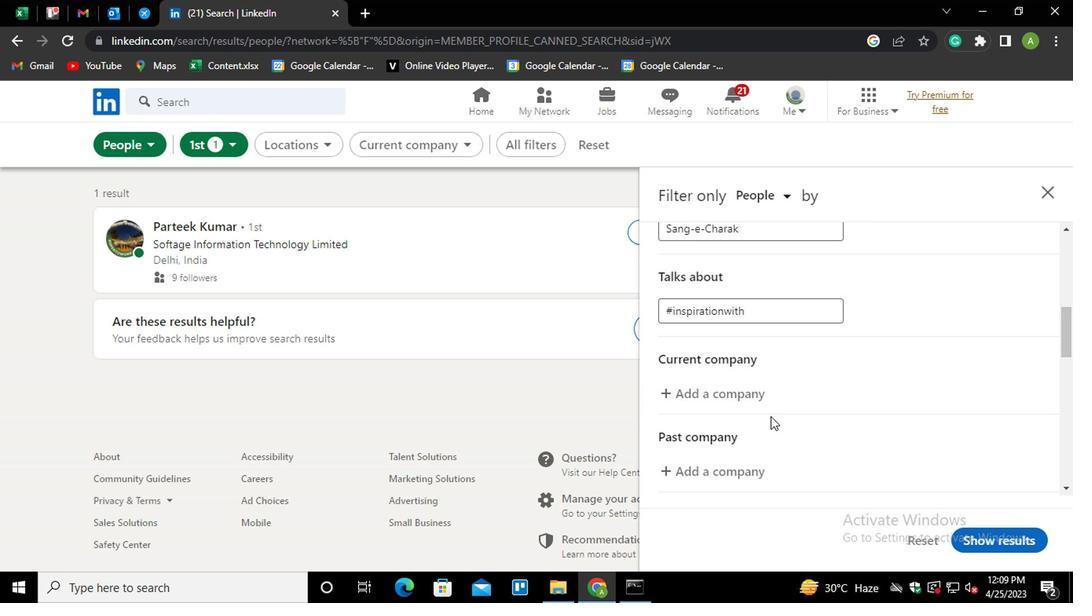 
Action: Mouse moved to (727, 310)
Screenshot: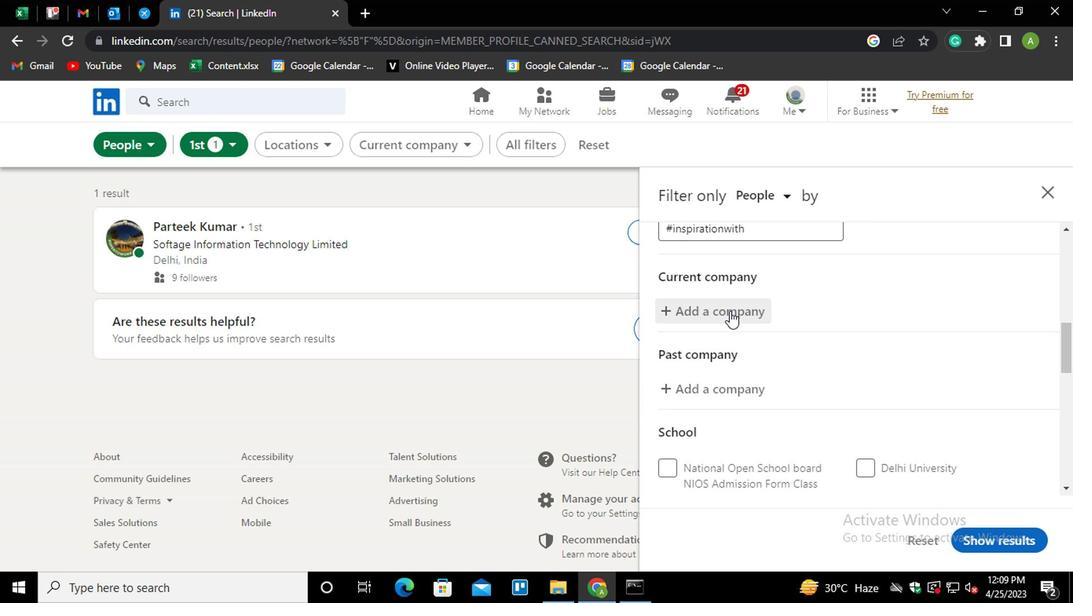 
Action: Mouse pressed left at (727, 310)
Screenshot: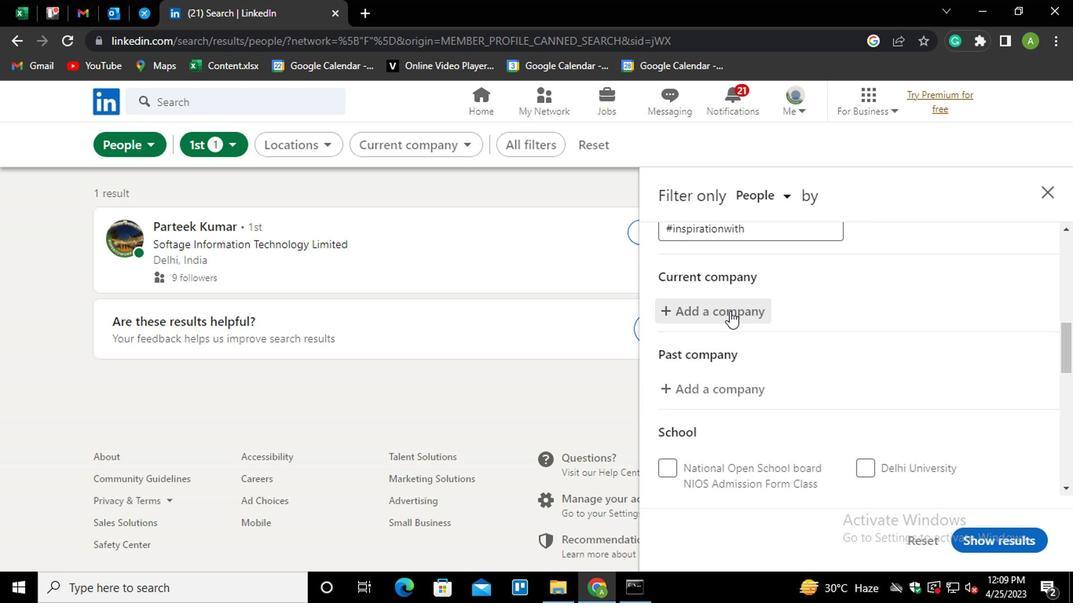 
Action: Mouse moved to (723, 313)
Screenshot: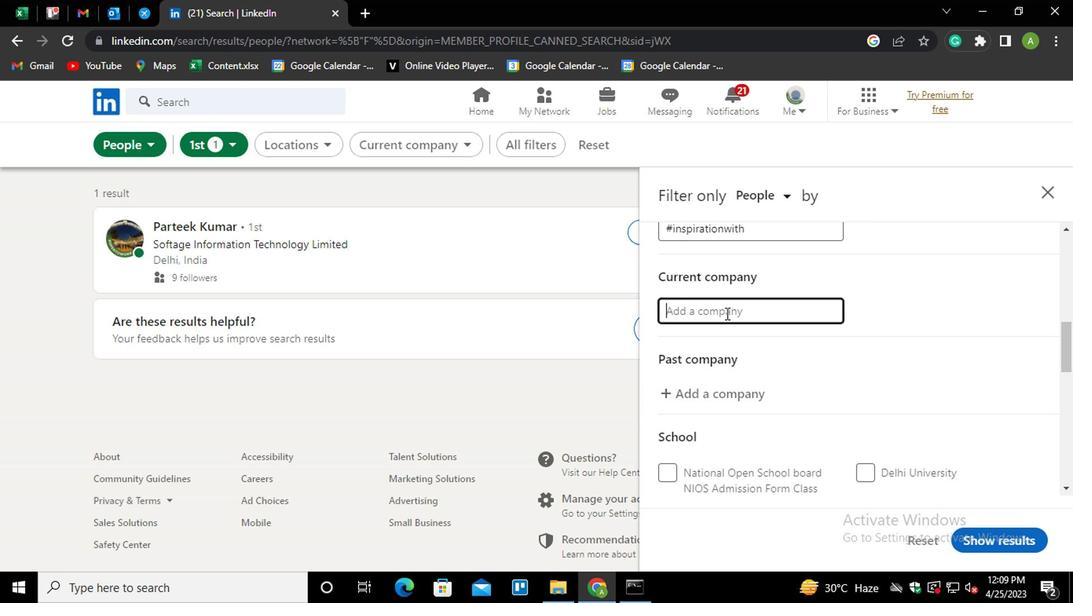 
Action: Mouse pressed left at (723, 313)
Screenshot: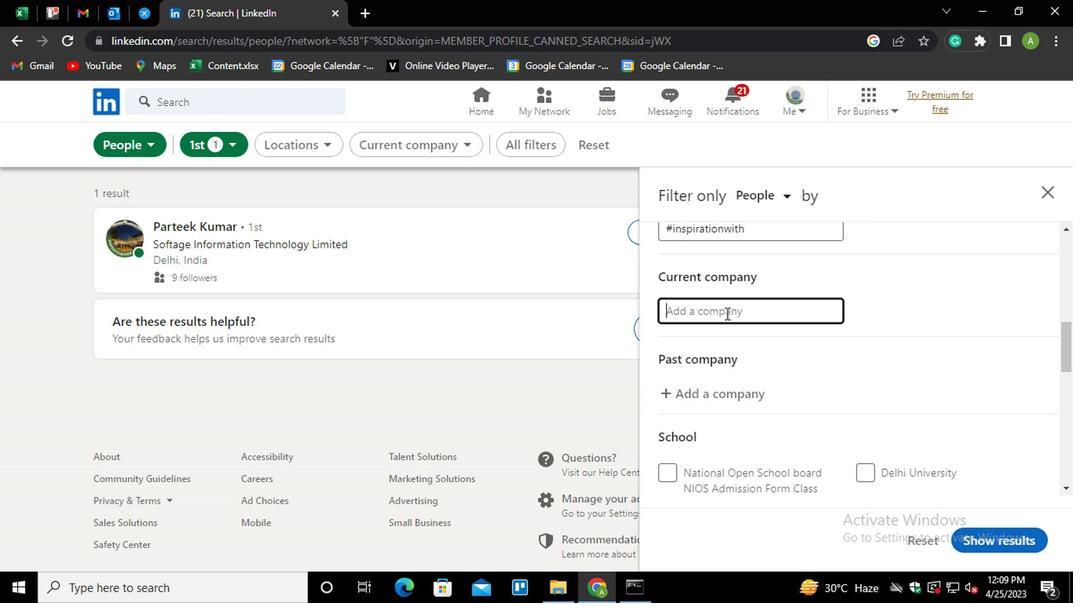 
Action: Key pressed <Key.shift_r>LIN<Key.down><Key.enter>
Screenshot: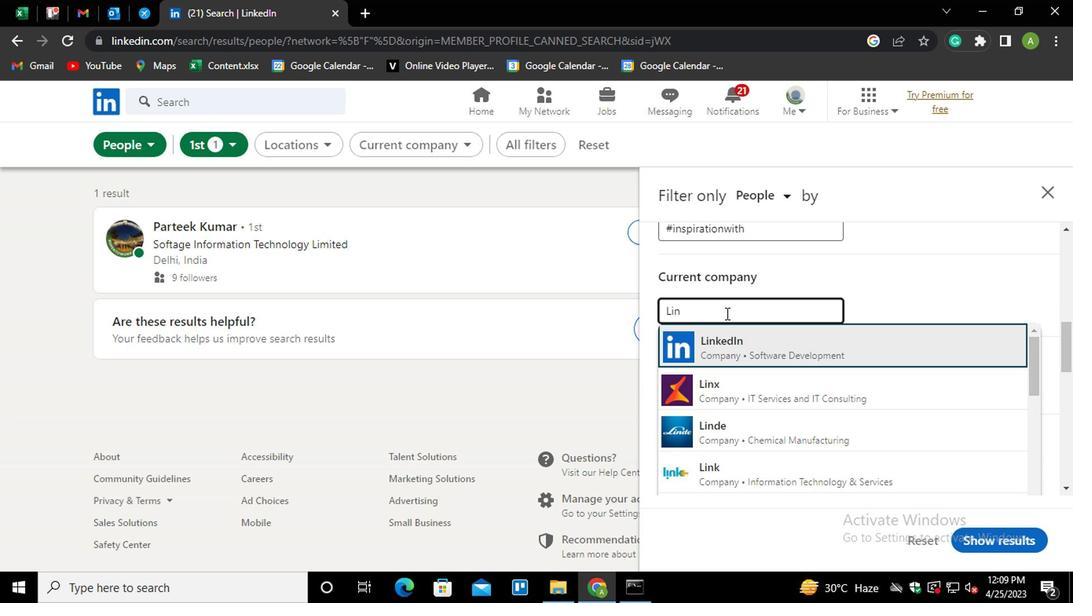 
Action: Mouse moved to (762, 323)
Screenshot: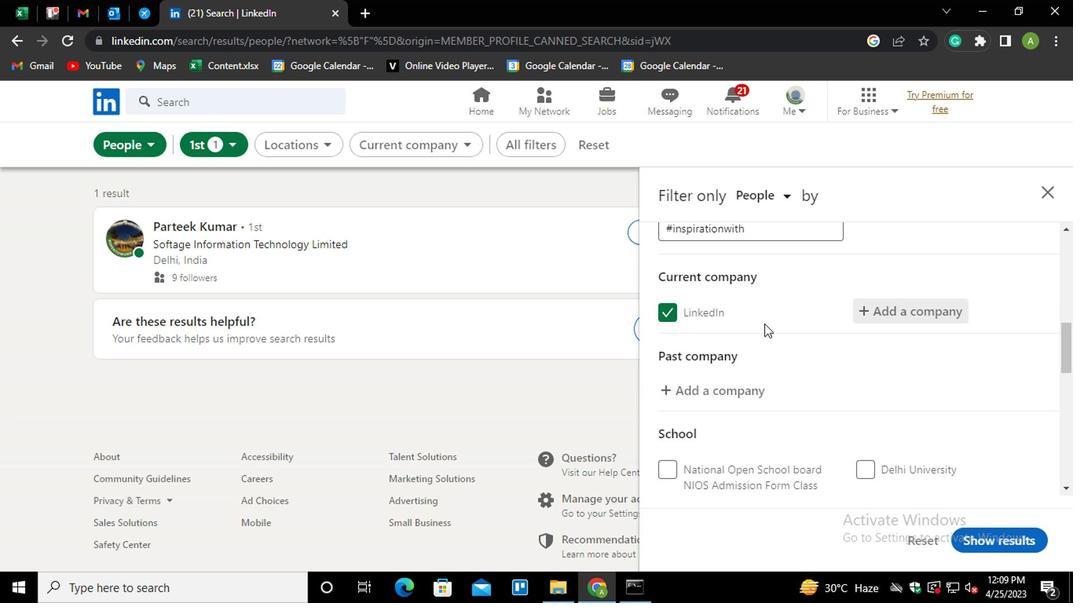 
Action: Mouse scrolled (762, 323) with delta (0, 0)
Screenshot: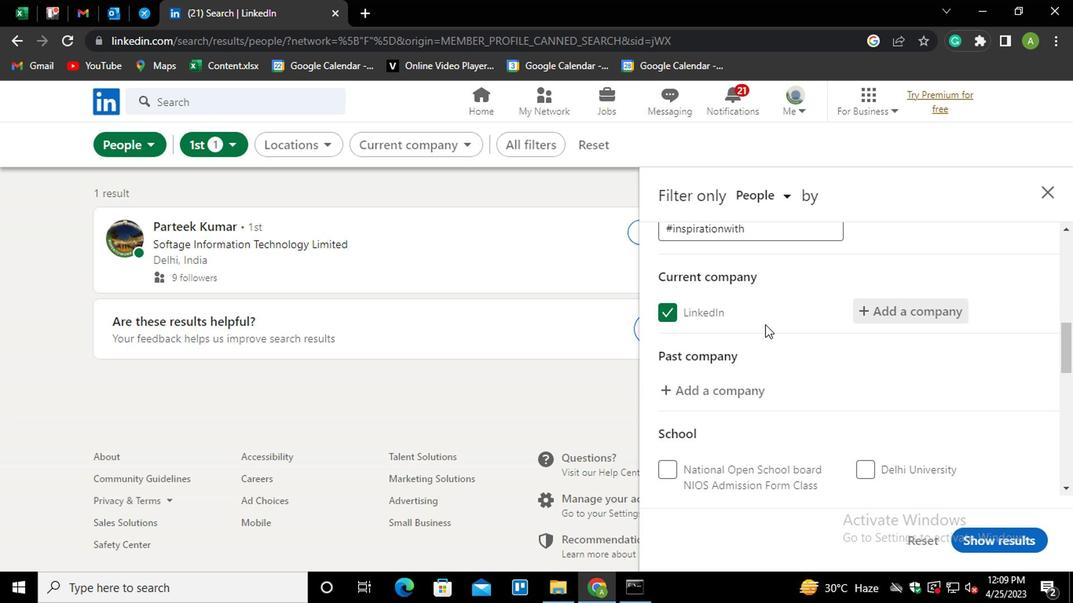 
Action: Mouse moved to (764, 323)
Screenshot: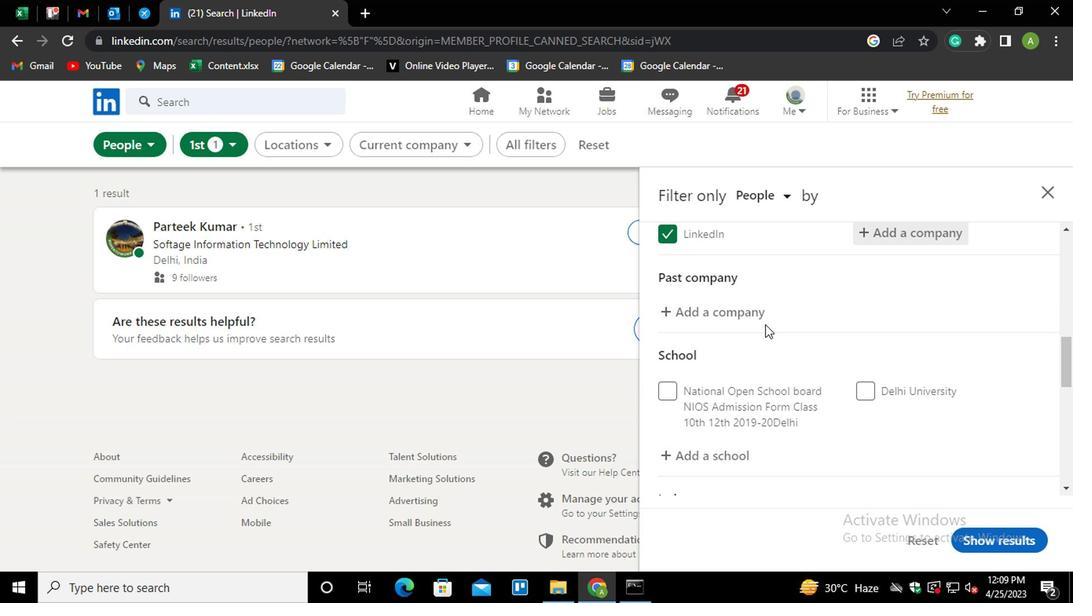 
Action: Mouse scrolled (764, 323) with delta (0, 0)
Screenshot: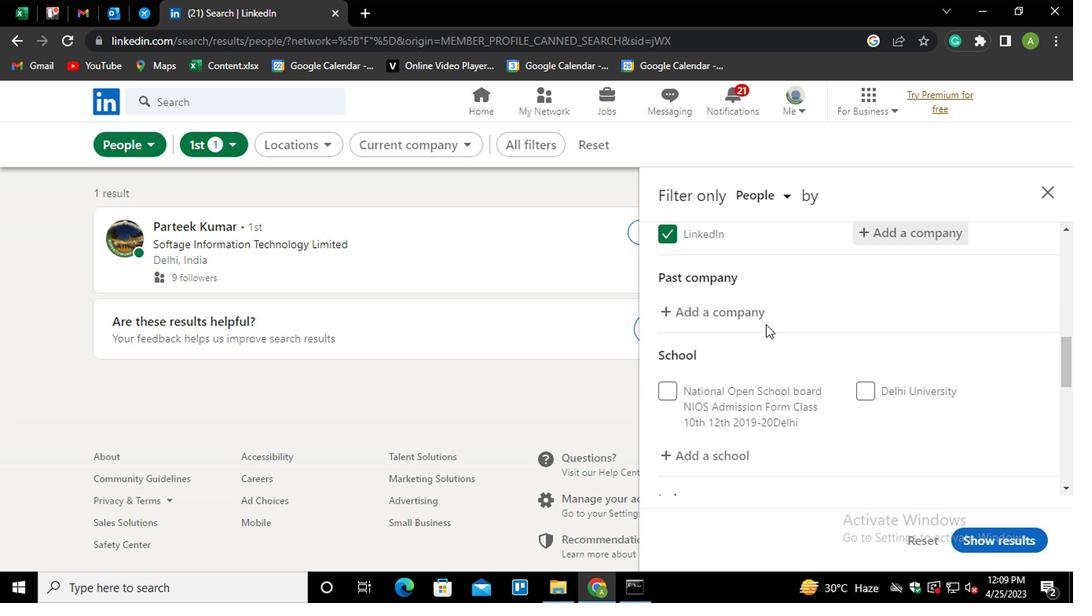 
Action: Mouse moved to (728, 376)
Screenshot: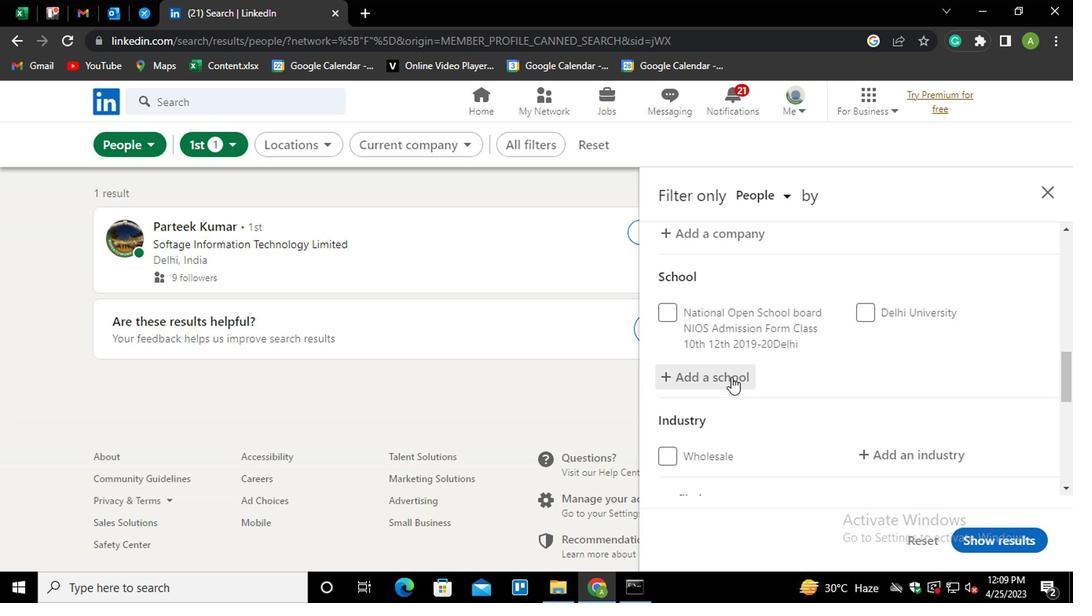 
Action: Mouse scrolled (728, 375) with delta (0, -1)
Screenshot: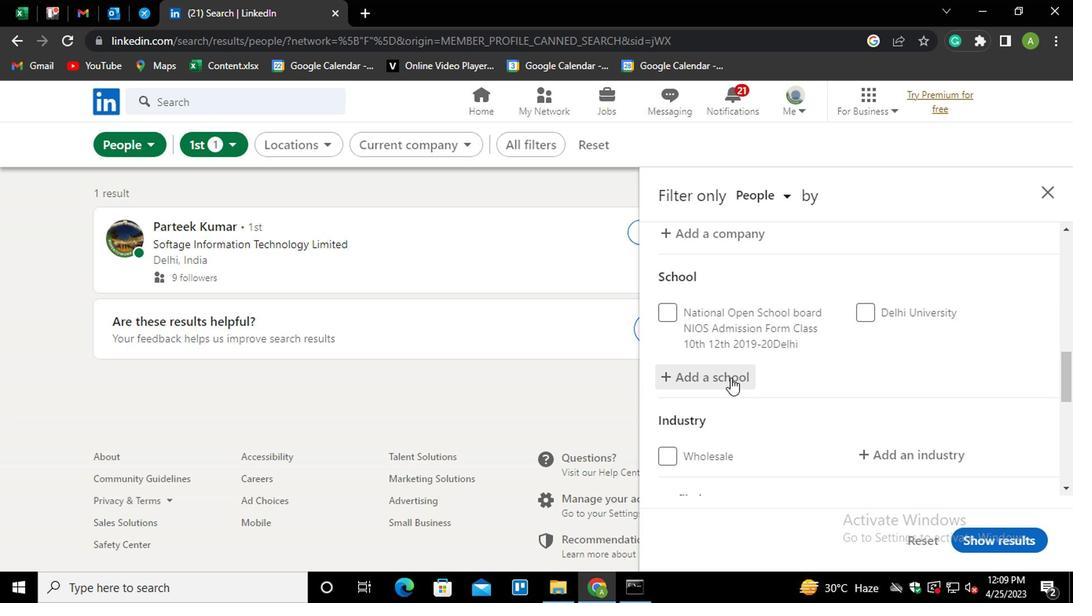 
Action: Mouse moved to (709, 298)
Screenshot: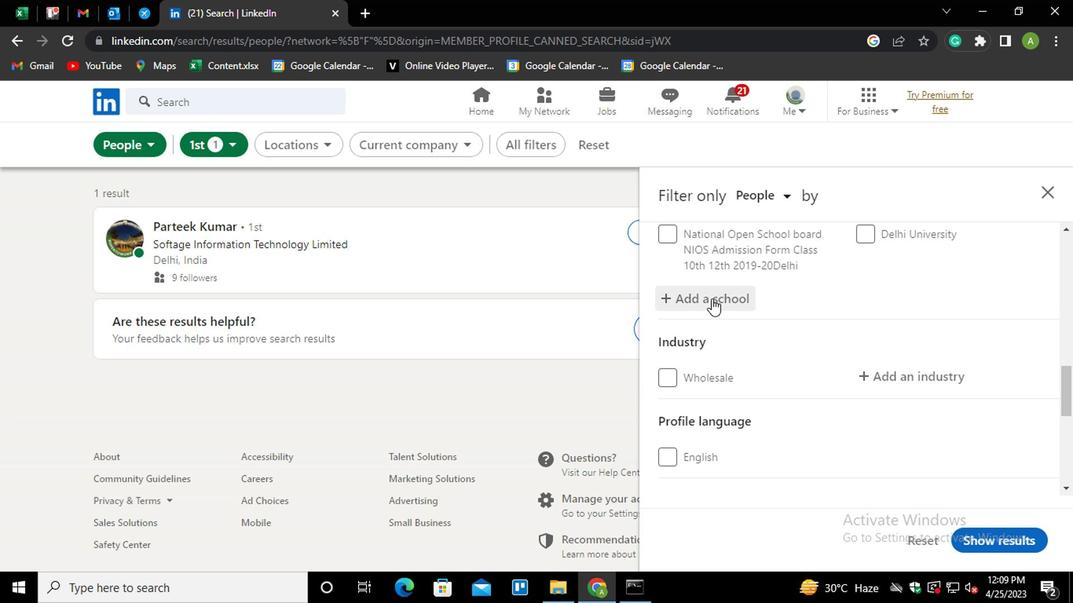 
Action: Mouse pressed left at (709, 298)
Screenshot: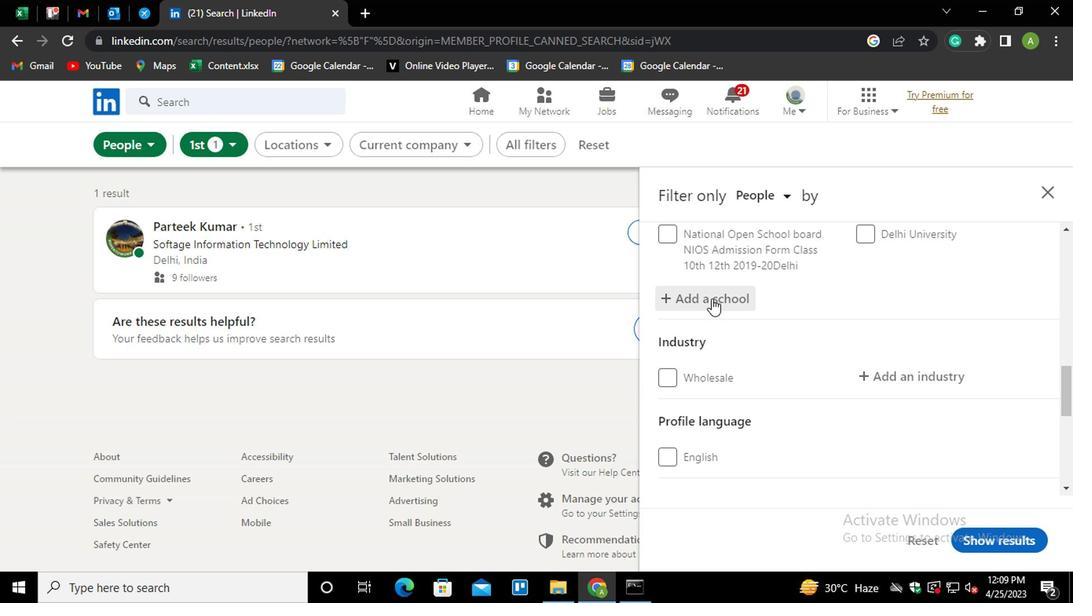 
Action: Mouse moved to (712, 302)
Screenshot: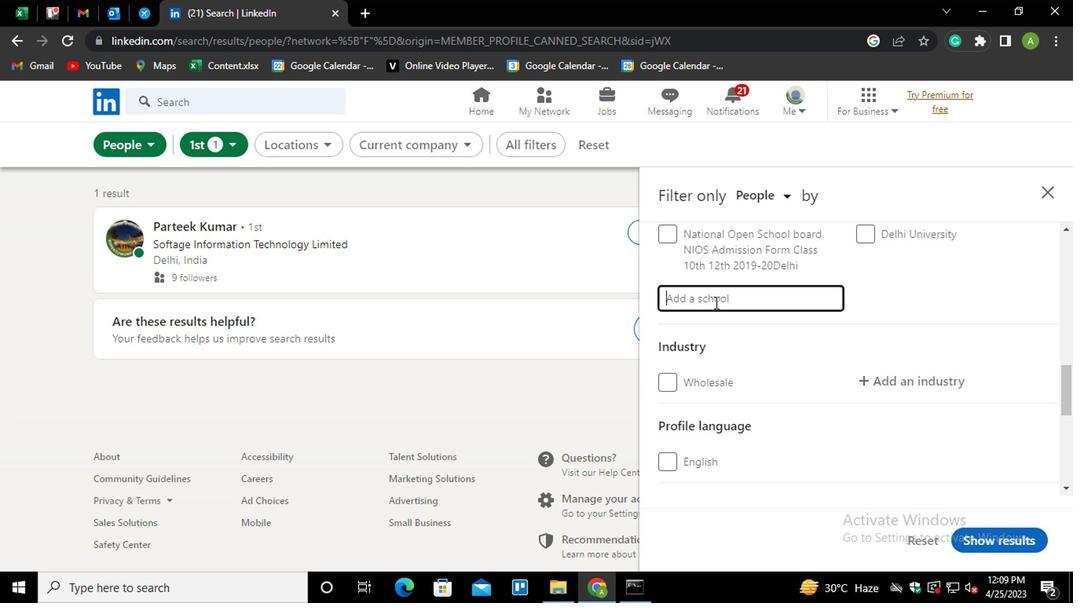 
Action: Mouse pressed left at (712, 302)
Screenshot: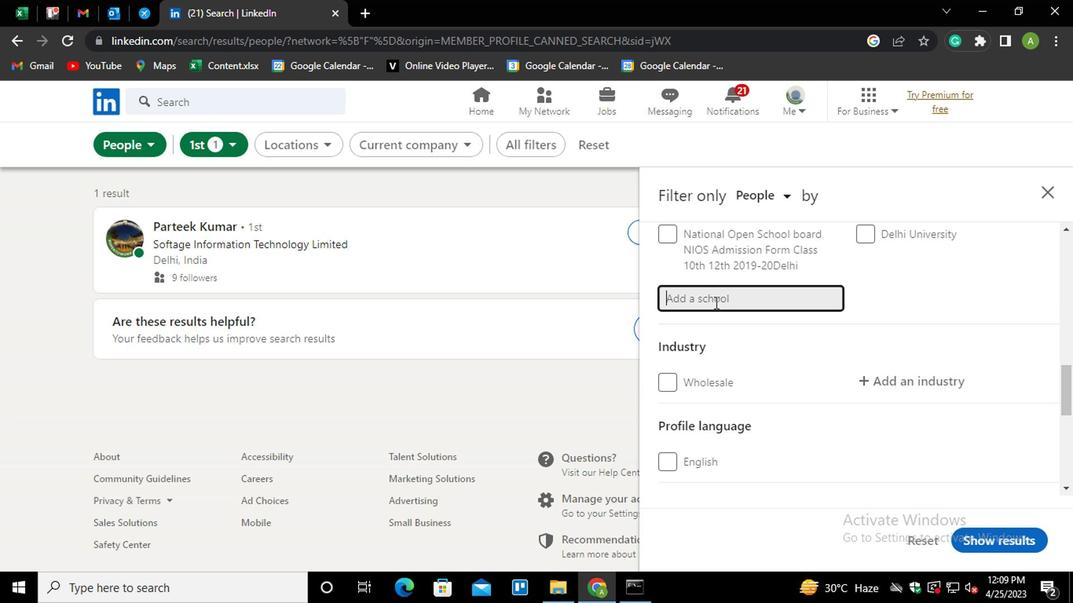 
Action: Mouse moved to (712, 301)
Screenshot: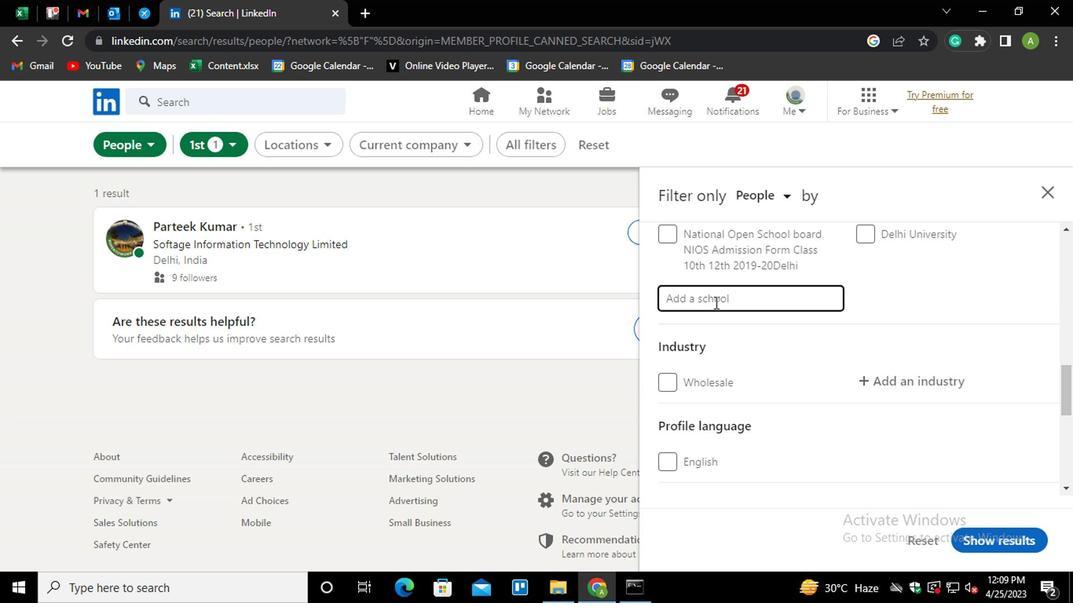 
Action: Key pressed <Key.shift>VISH<Key.down><Key.down><Key.down><Key.down><Key.enter>
Screenshot: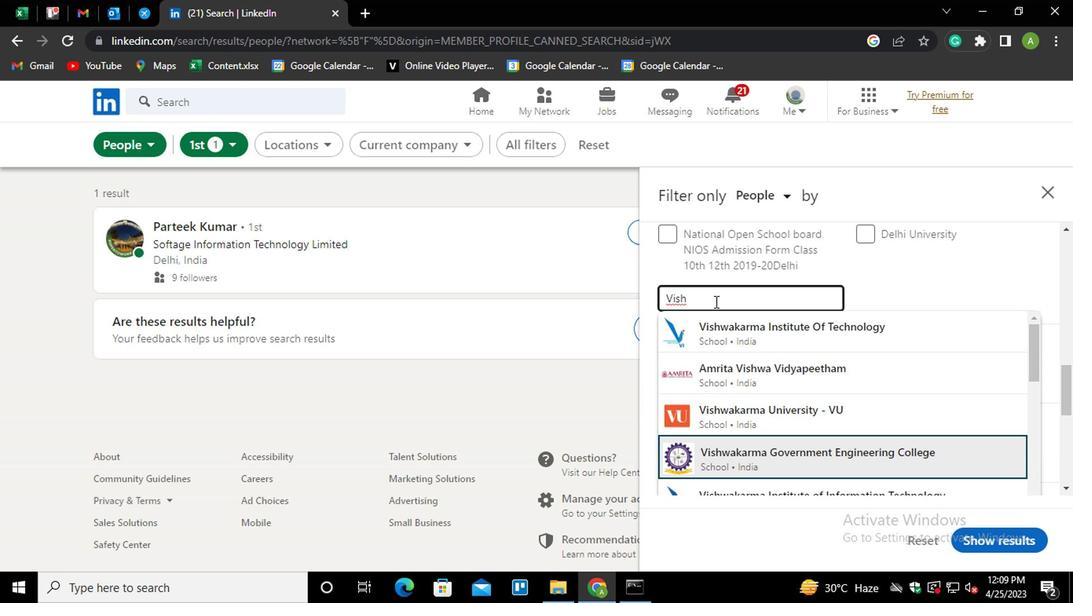 
Action: Mouse moved to (802, 330)
Screenshot: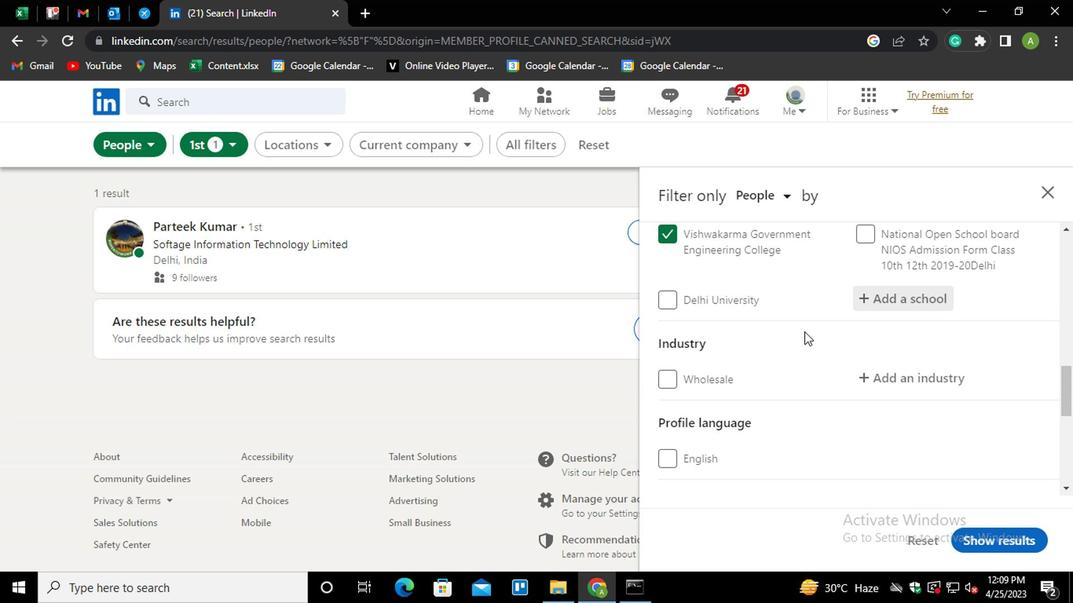 
Action: Mouse scrolled (802, 329) with delta (0, -1)
Screenshot: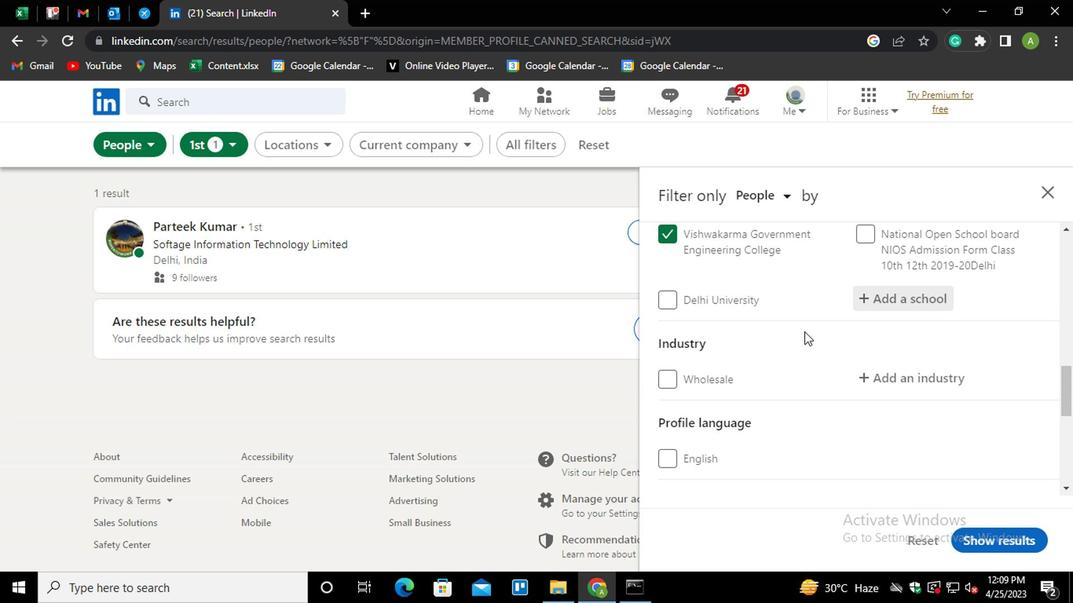 
Action: Mouse moved to (931, 297)
Screenshot: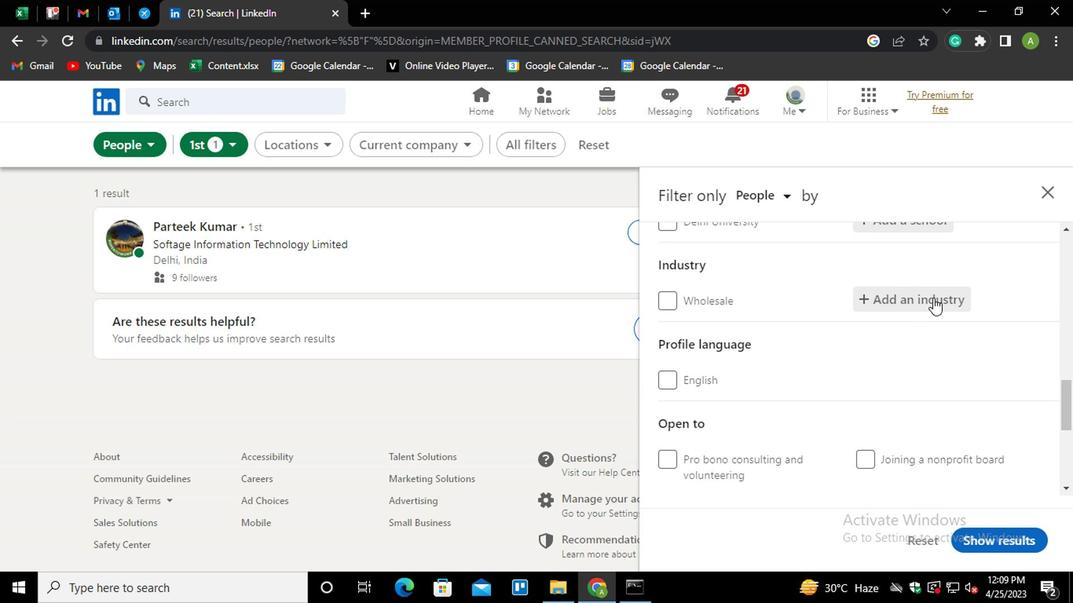 
Action: Mouse pressed left at (931, 297)
Screenshot: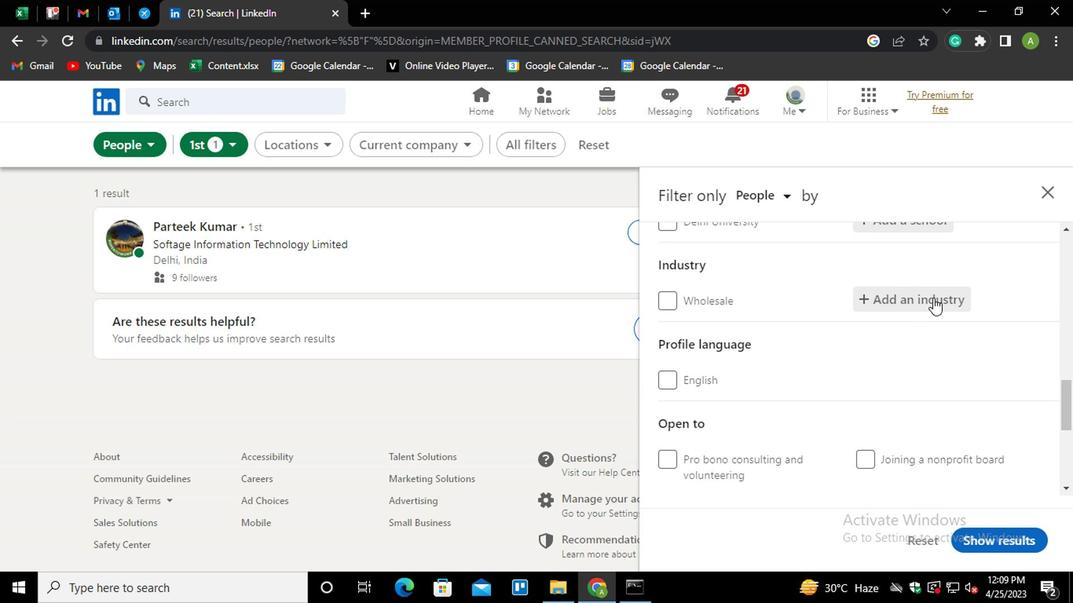 
Action: Mouse moved to (899, 301)
Screenshot: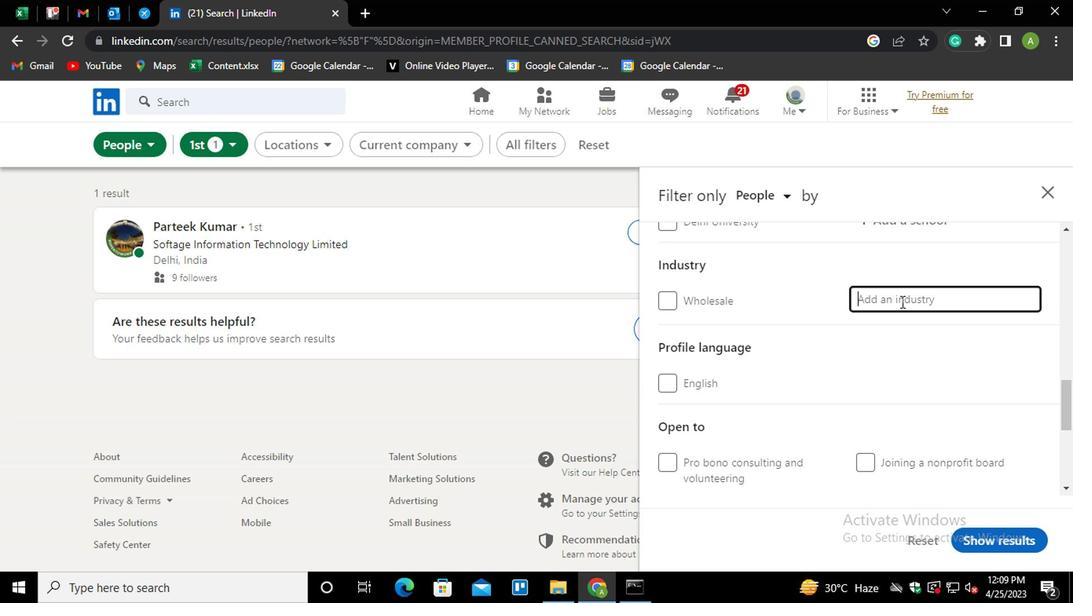 
Action: Mouse pressed left at (899, 301)
Screenshot: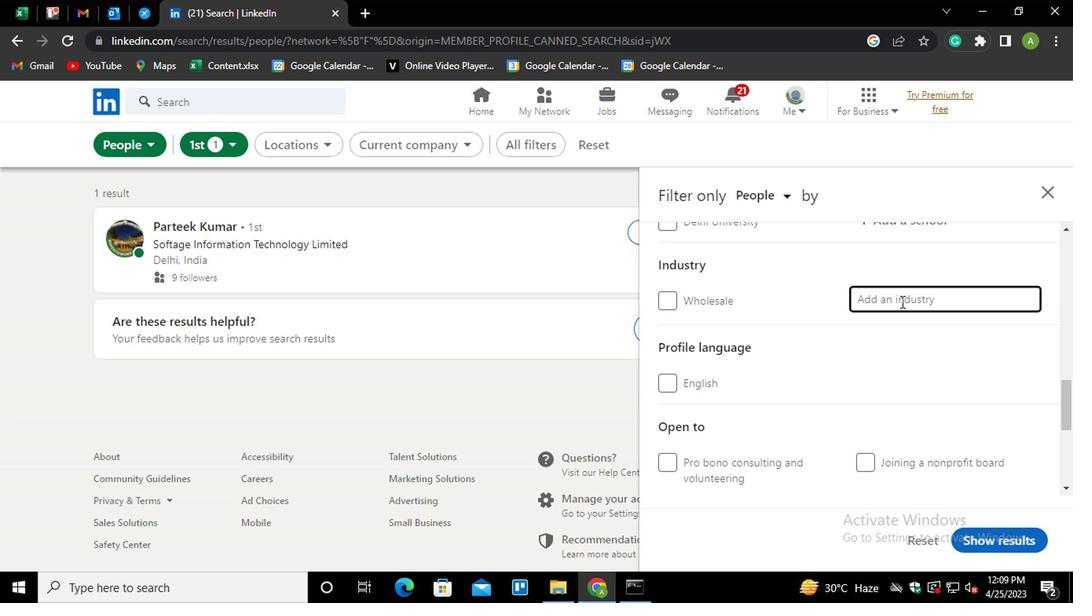 
Action: Key pressed <Key.shift>EXECU<Key.down><Key.down><Key.enter>
Screenshot: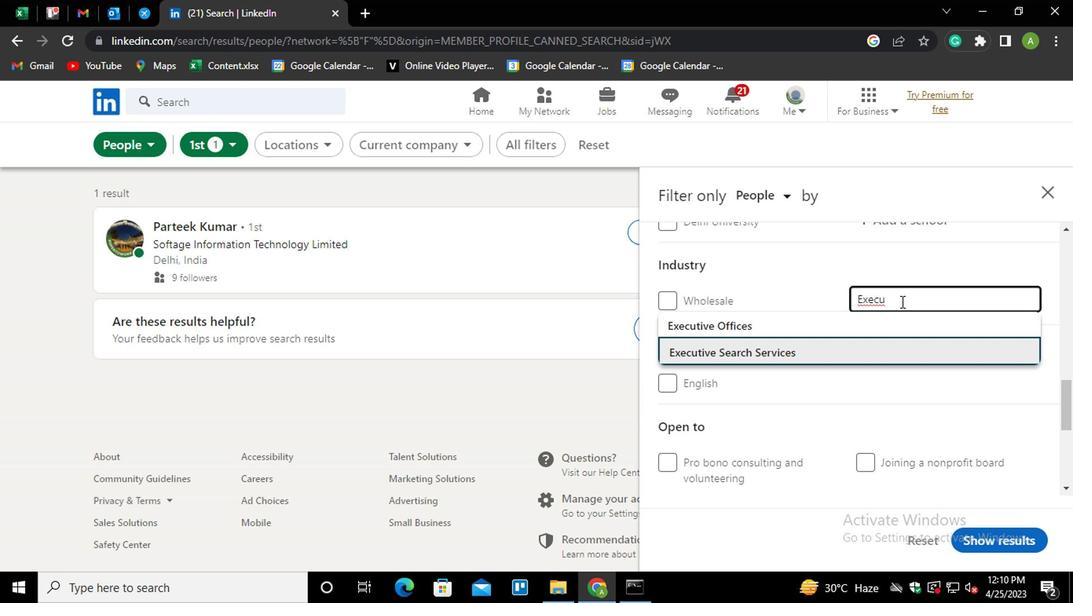 
Action: Mouse moved to (897, 300)
Screenshot: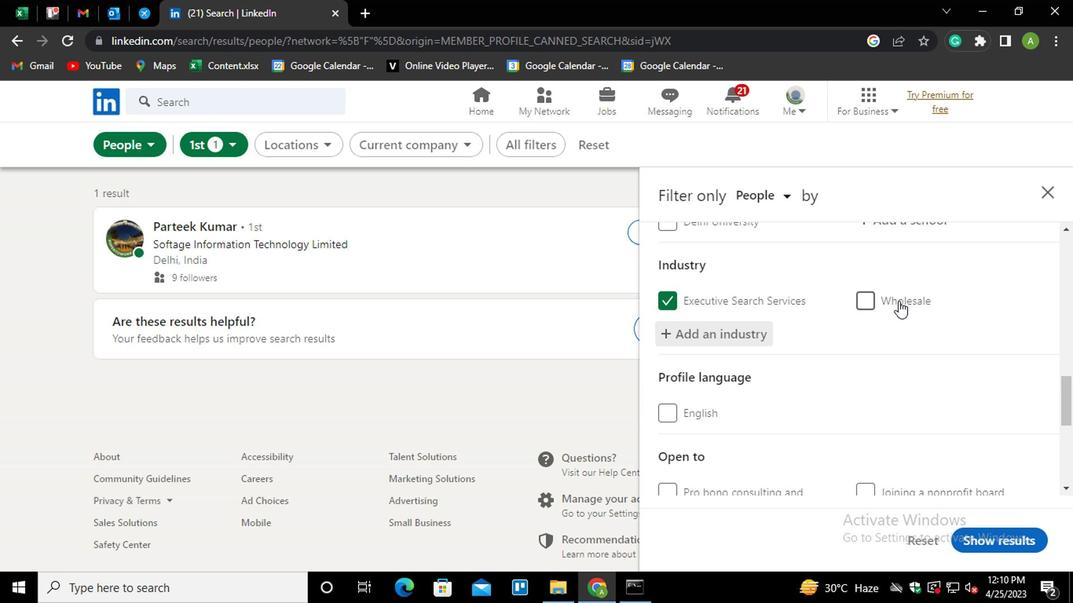 
Action: Mouse scrolled (897, 300) with delta (0, 0)
Screenshot: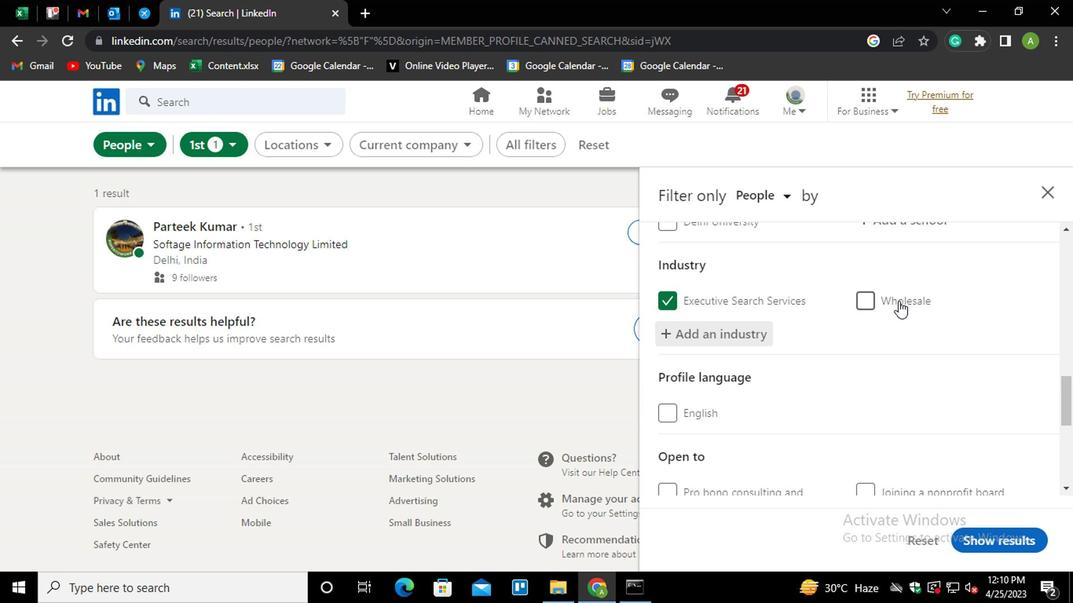 
Action: Mouse moved to (882, 318)
Screenshot: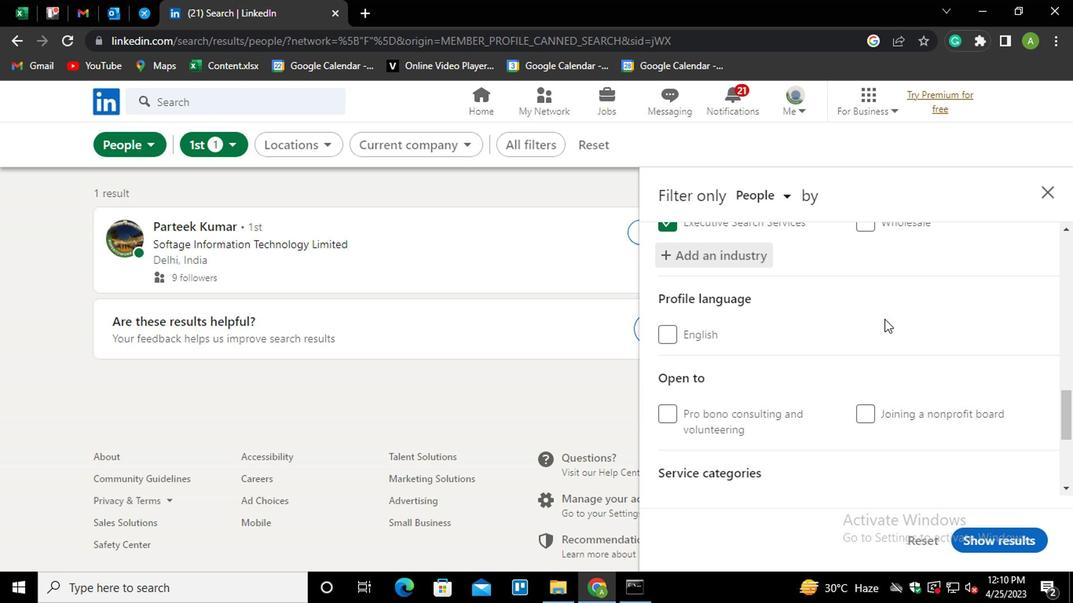 
Action: Mouse scrolled (882, 317) with delta (0, -1)
Screenshot: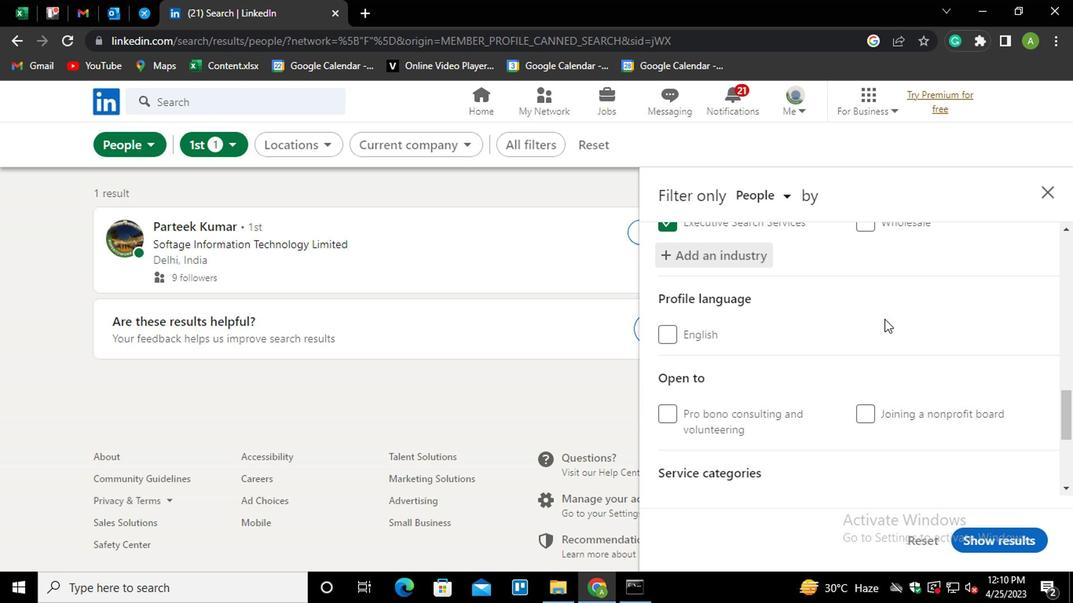 
Action: Mouse moved to (789, 337)
Screenshot: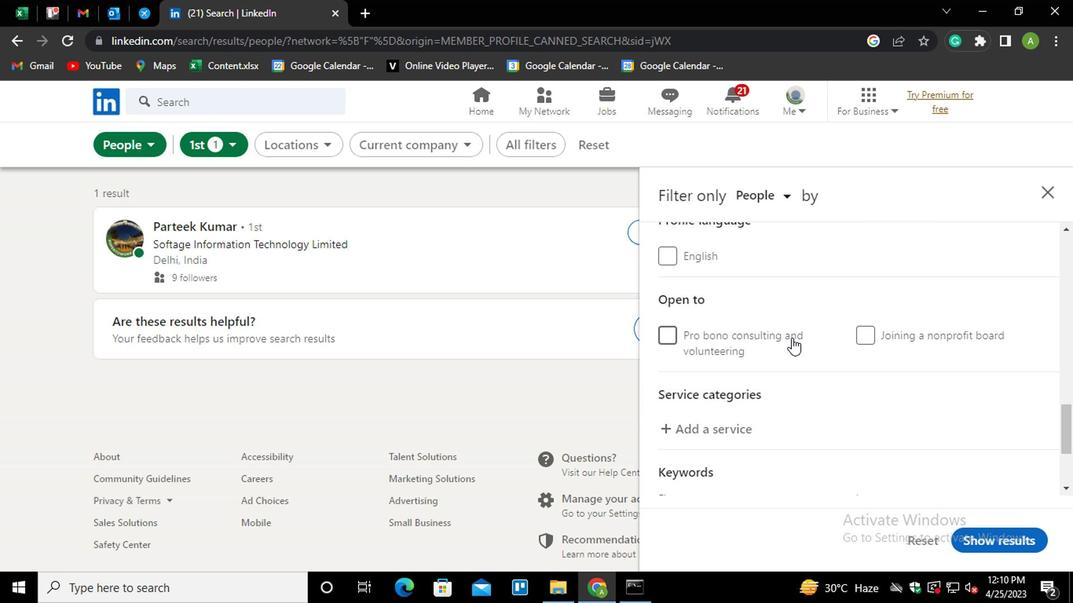 
Action: Mouse scrolled (789, 335) with delta (0, -1)
Screenshot: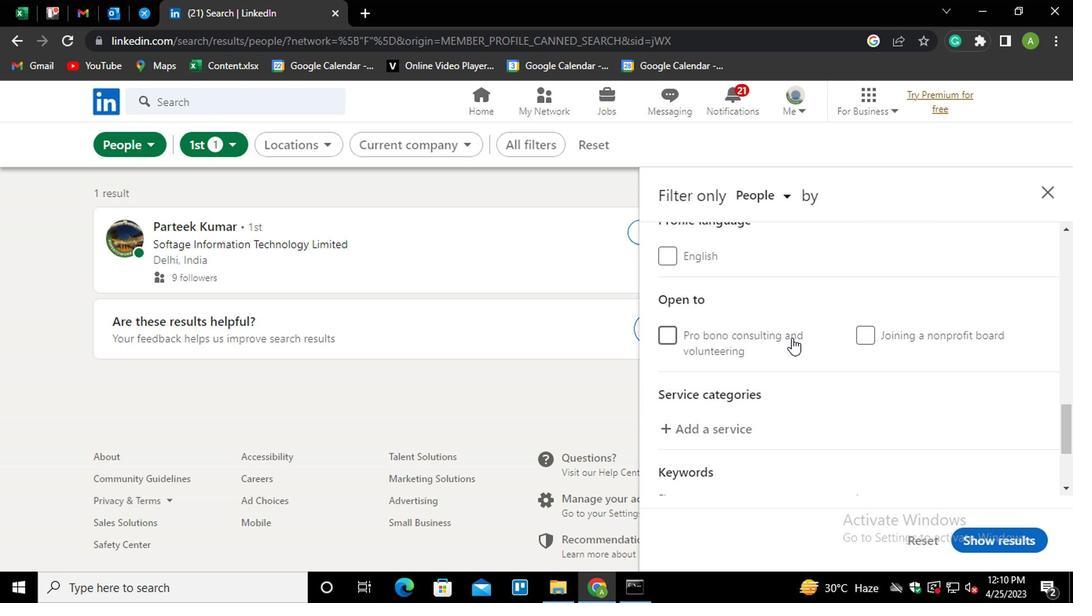 
Action: Mouse moved to (686, 355)
Screenshot: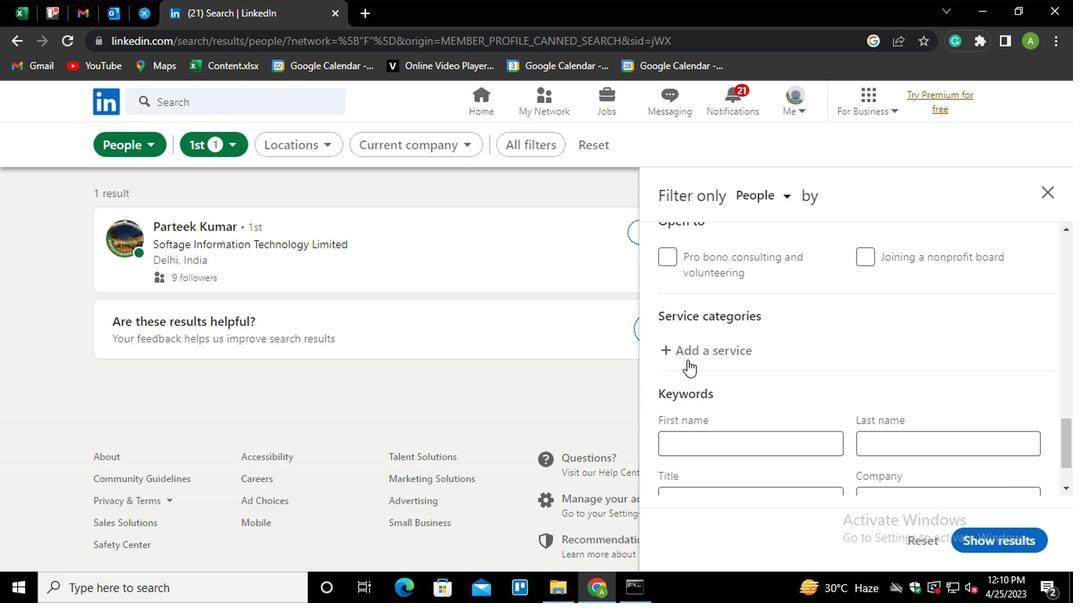 
Action: Mouse pressed left at (686, 355)
Screenshot: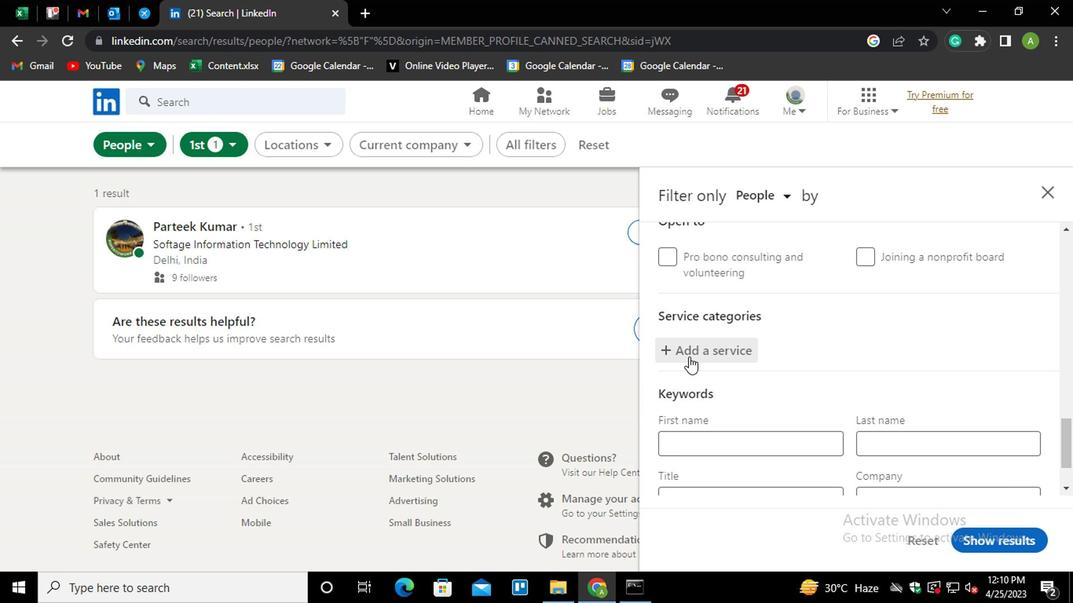 
Action: Mouse moved to (686, 354)
Screenshot: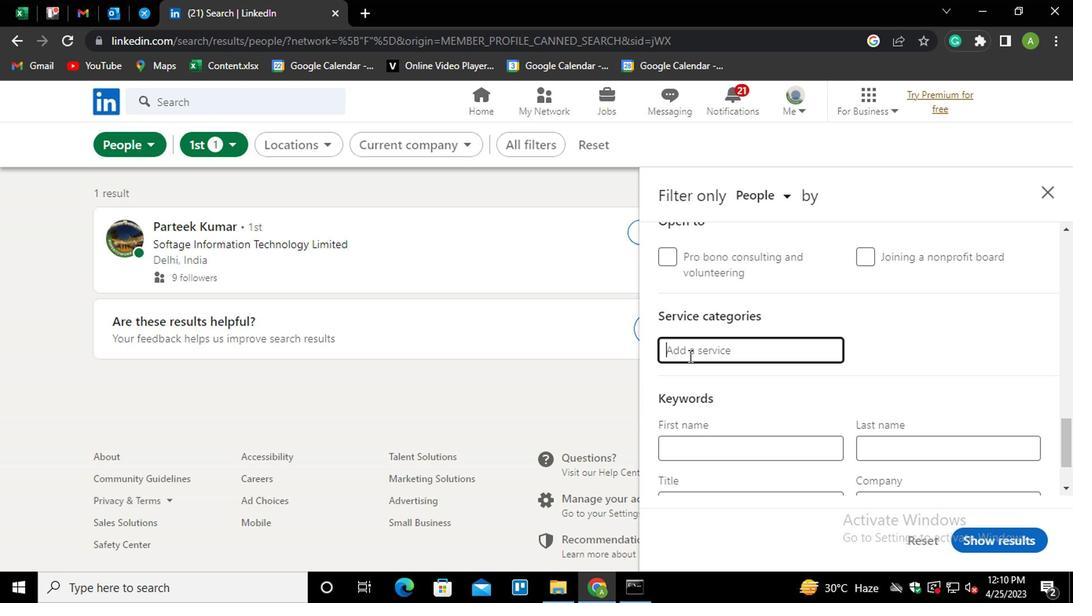 
Action: Key pressed <Key.shift>CON
Screenshot: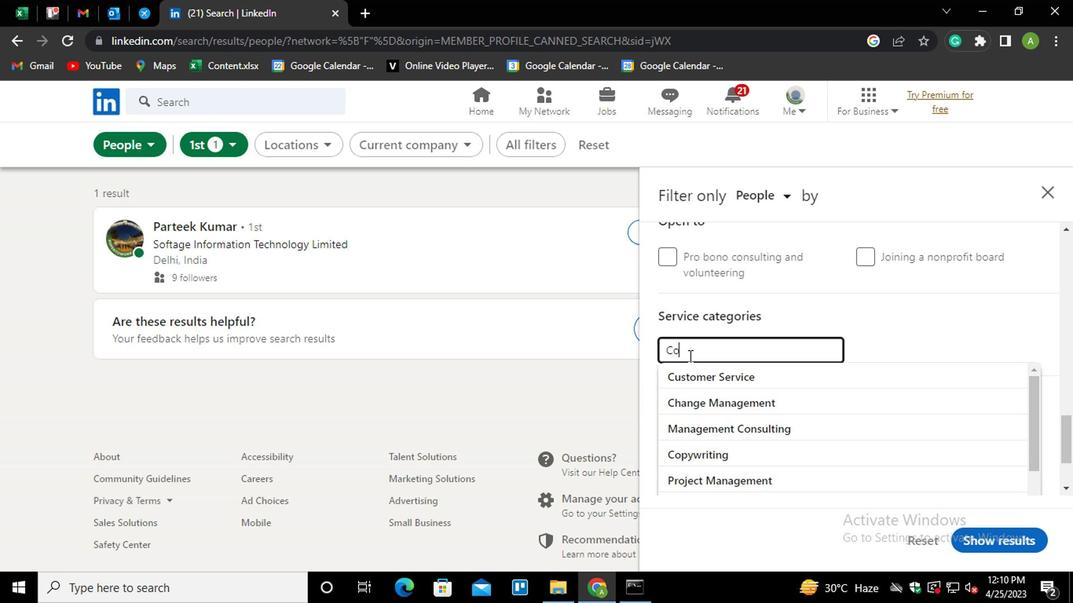 
Action: Mouse moved to (685, 355)
Screenshot: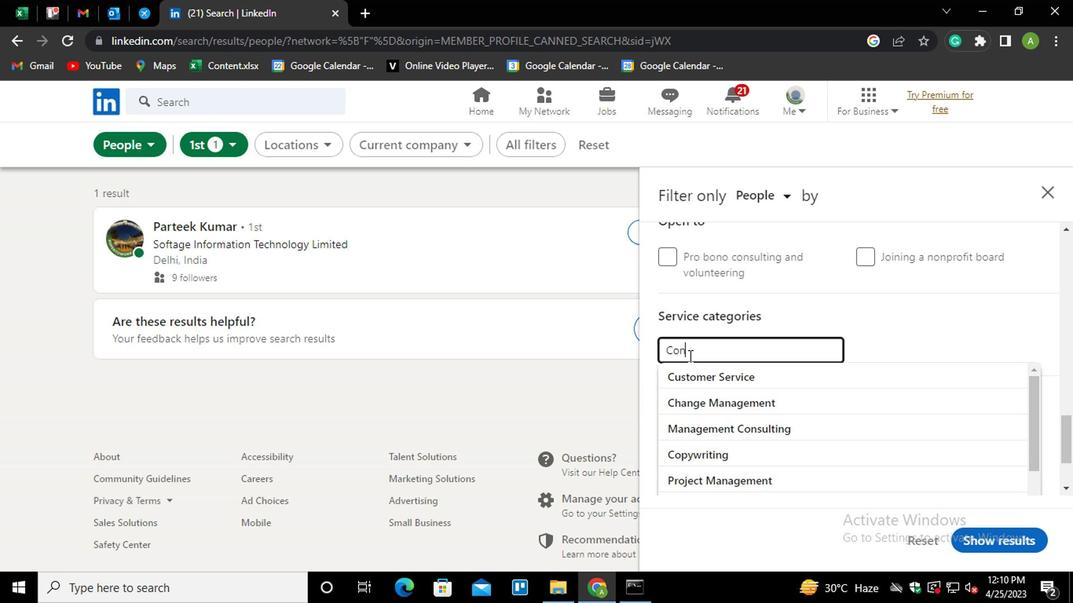 
Action: Key pressed SULTING
Screenshot: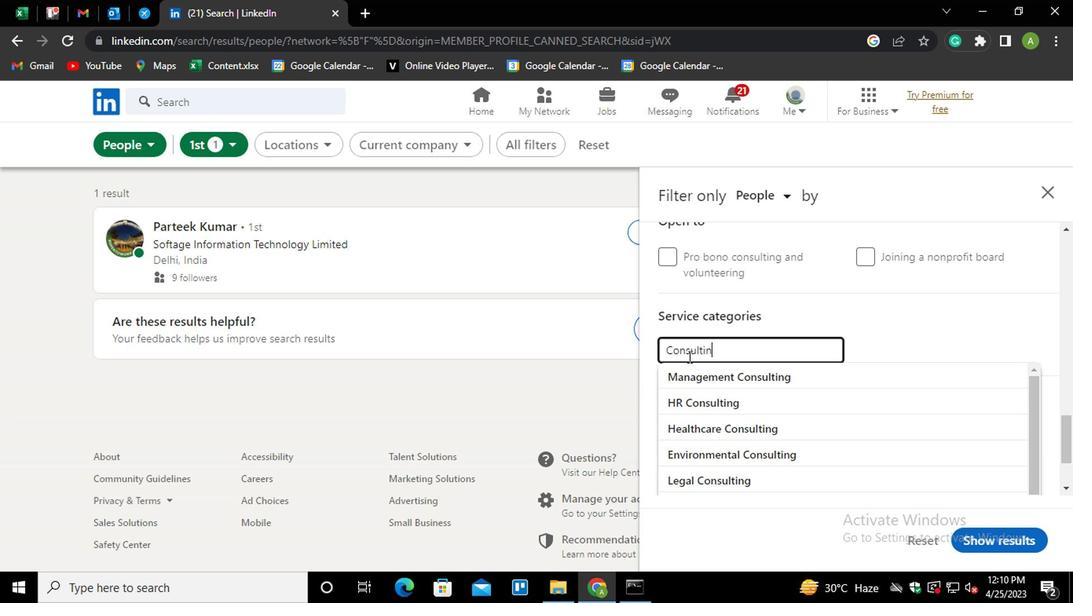 
Action: Mouse moved to (874, 351)
Screenshot: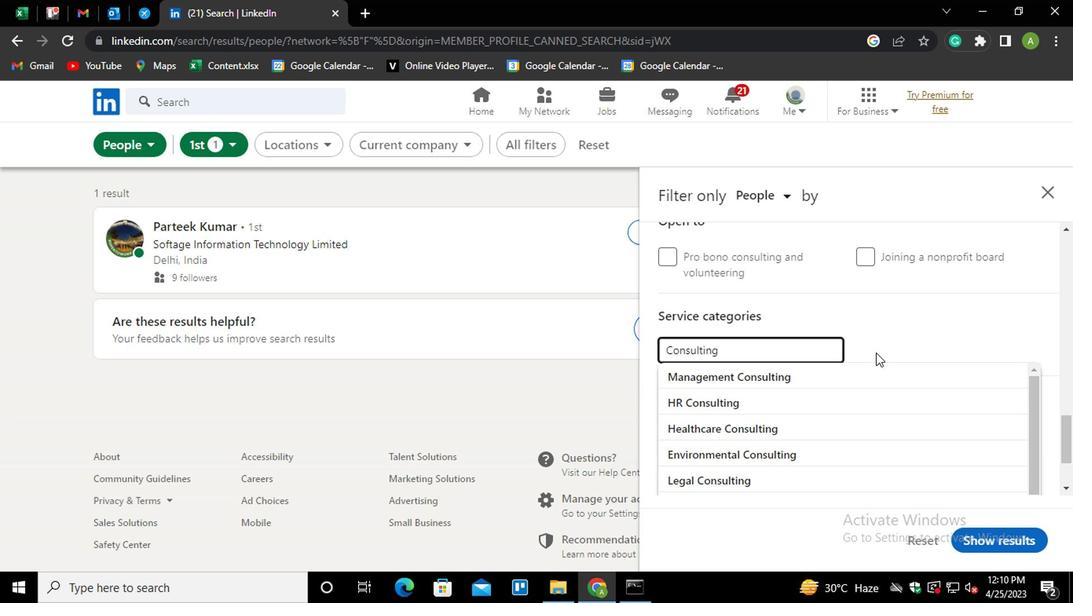 
Action: Mouse pressed left at (874, 351)
Screenshot: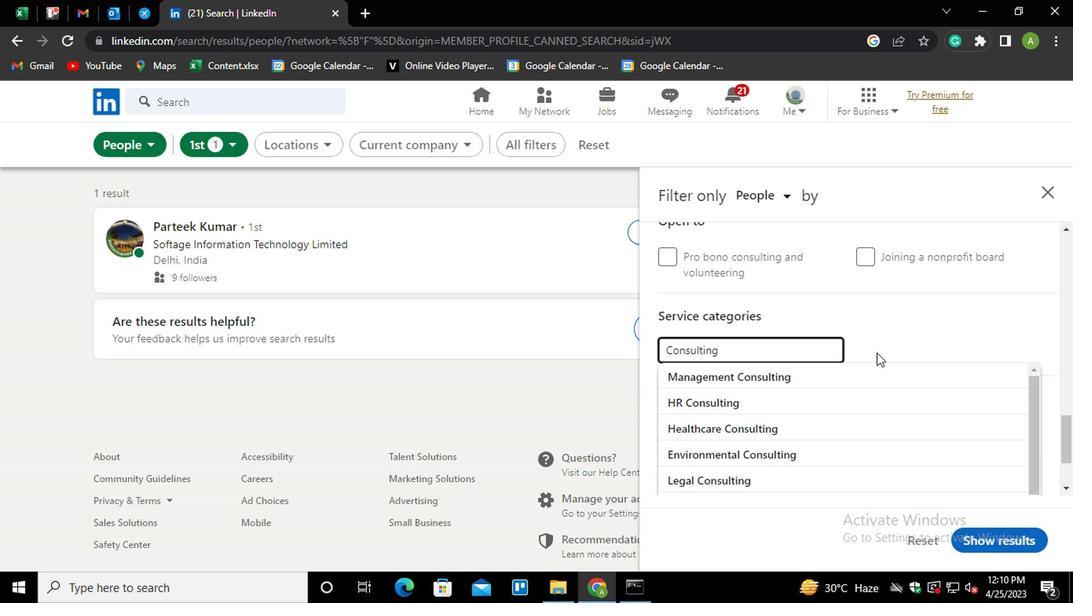 
Action: Mouse moved to (887, 366)
Screenshot: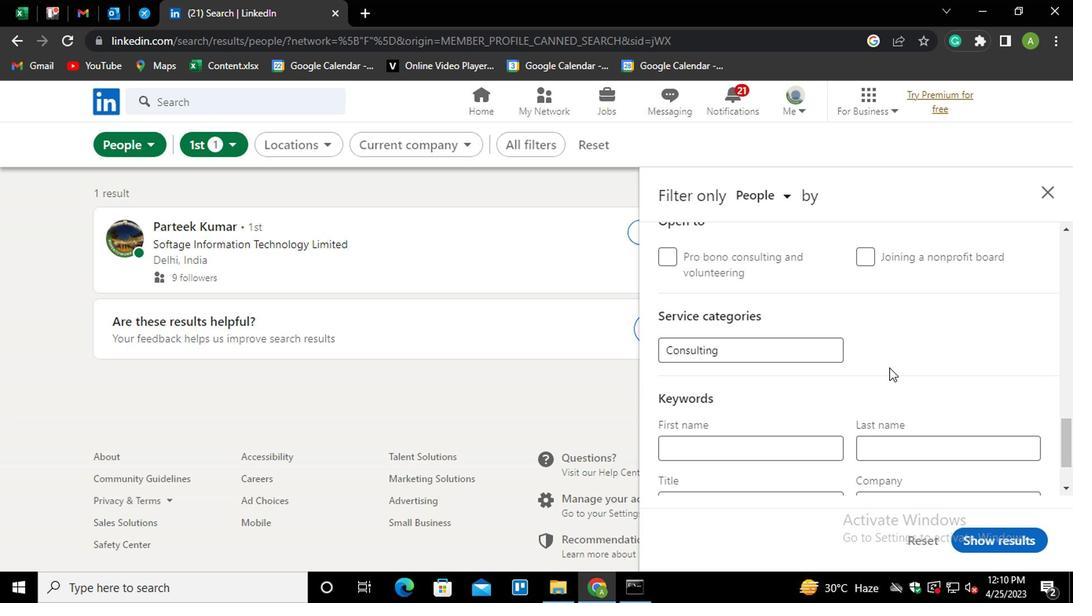 
Action: Mouse scrolled (887, 366) with delta (0, 0)
Screenshot: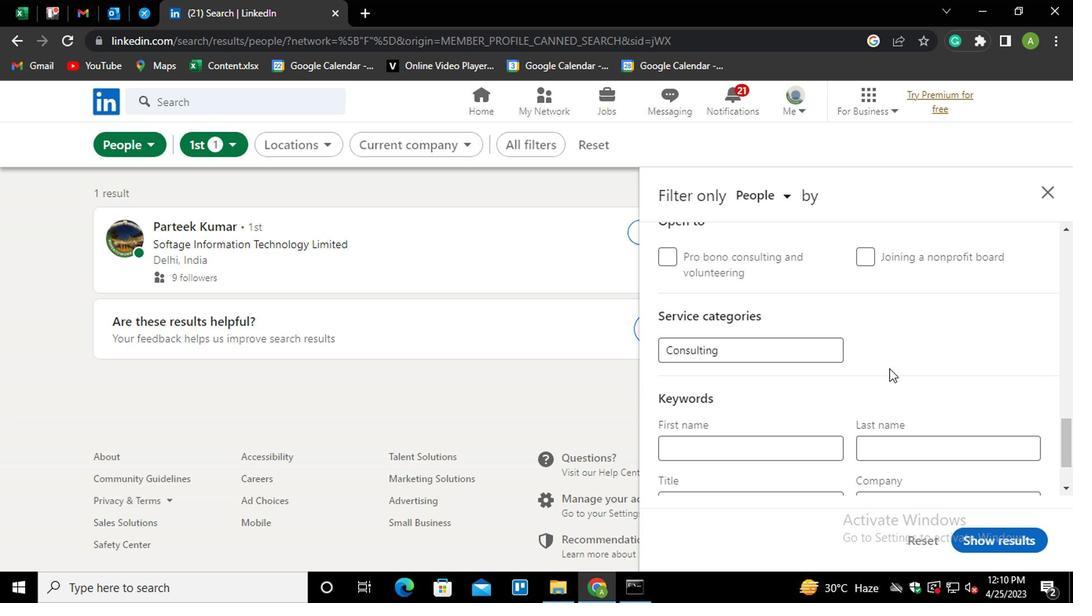 
Action: Mouse moved to (722, 422)
Screenshot: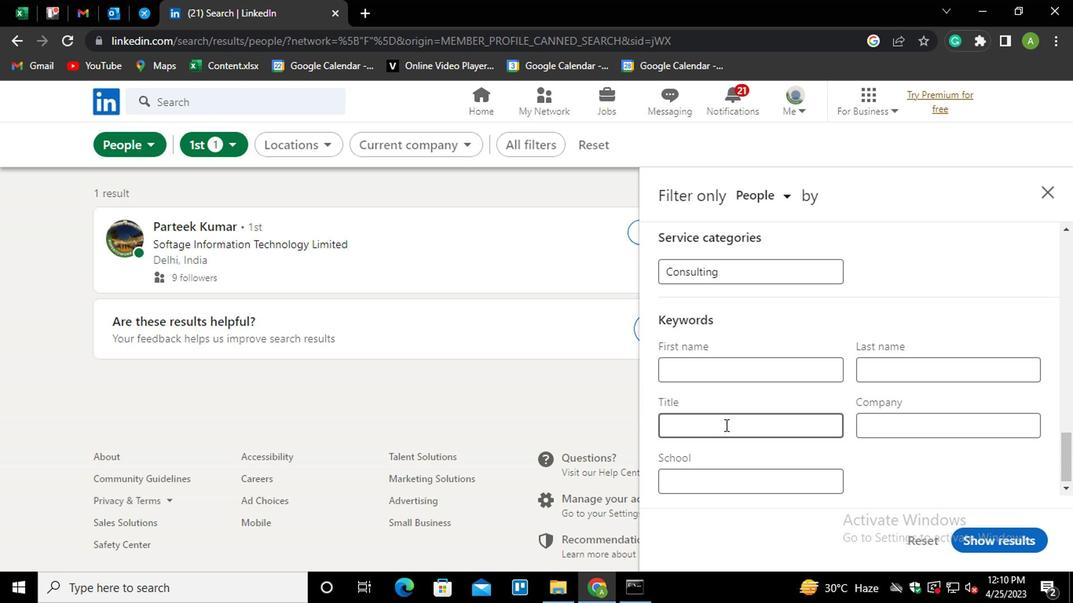 
Action: Mouse pressed left at (722, 422)
Screenshot: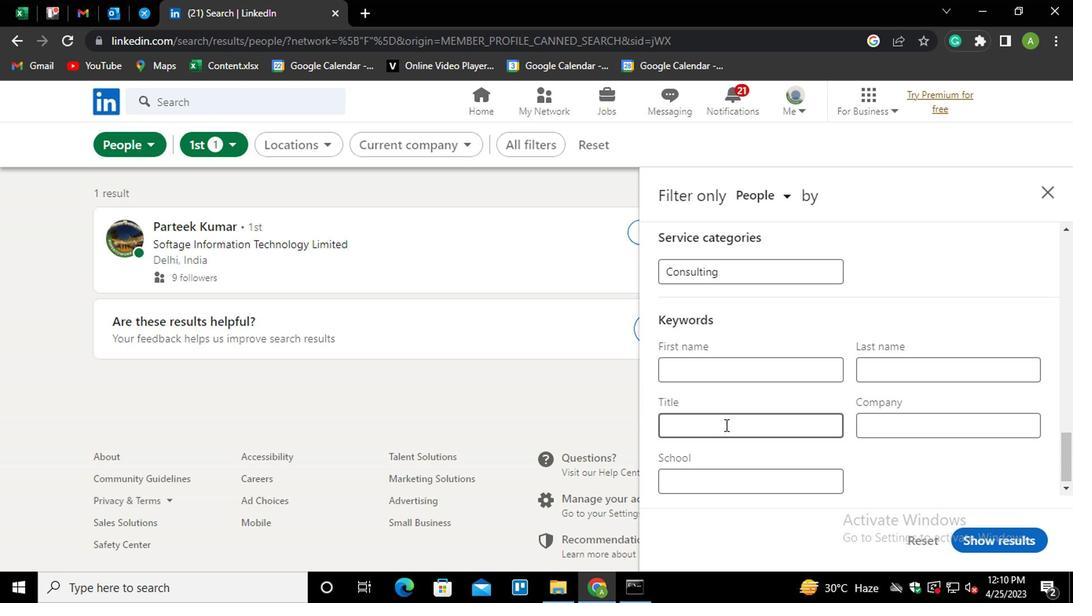 
Action: Key pressed <Key.shift><Key.shift><Key.shift><Key.shift><Key.shift><Key.shift><Key.shift>RECEPTIONIST
Screenshot: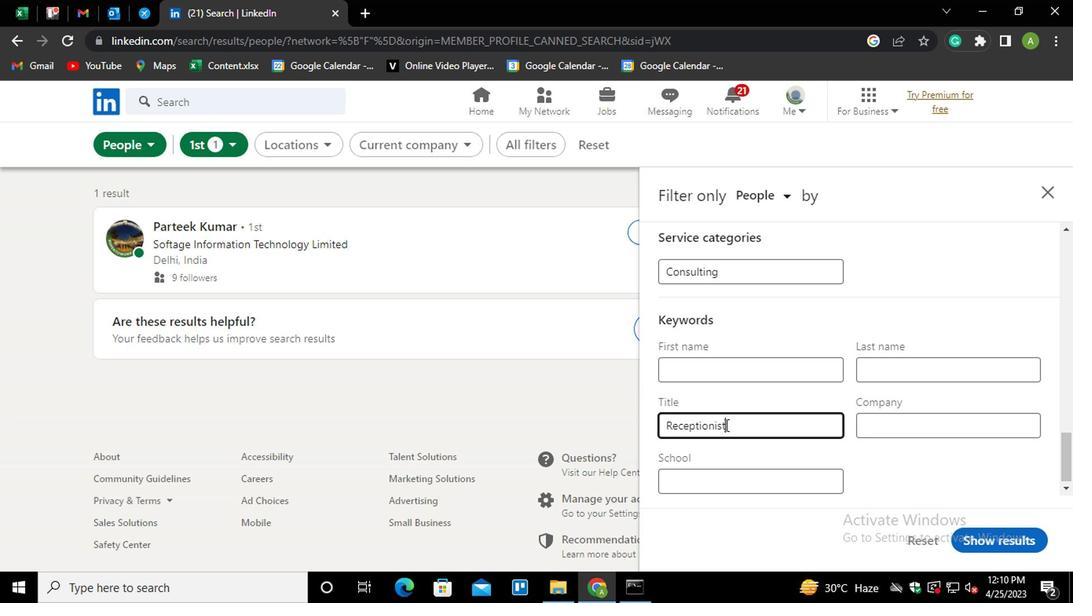
Action: Mouse moved to (965, 526)
Screenshot: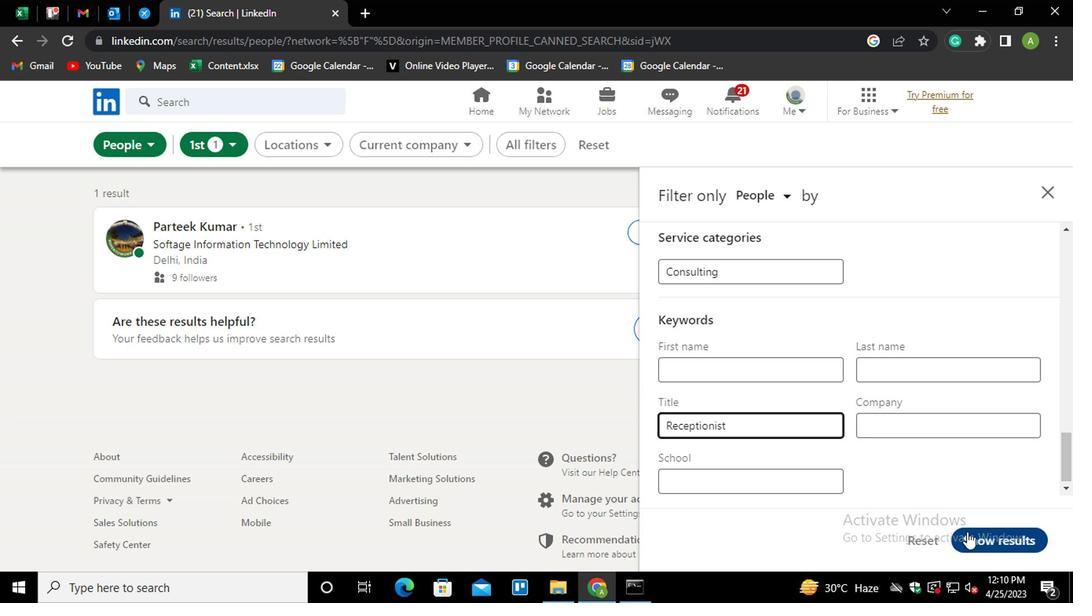 
Action: Mouse pressed left at (965, 526)
Screenshot: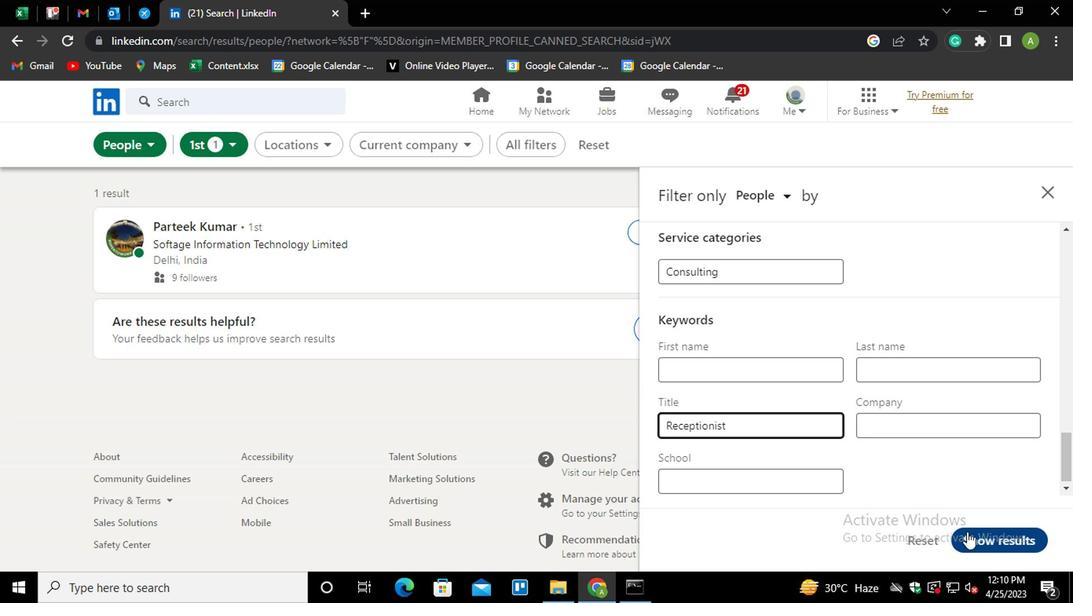 
Action: Mouse moved to (963, 529)
Screenshot: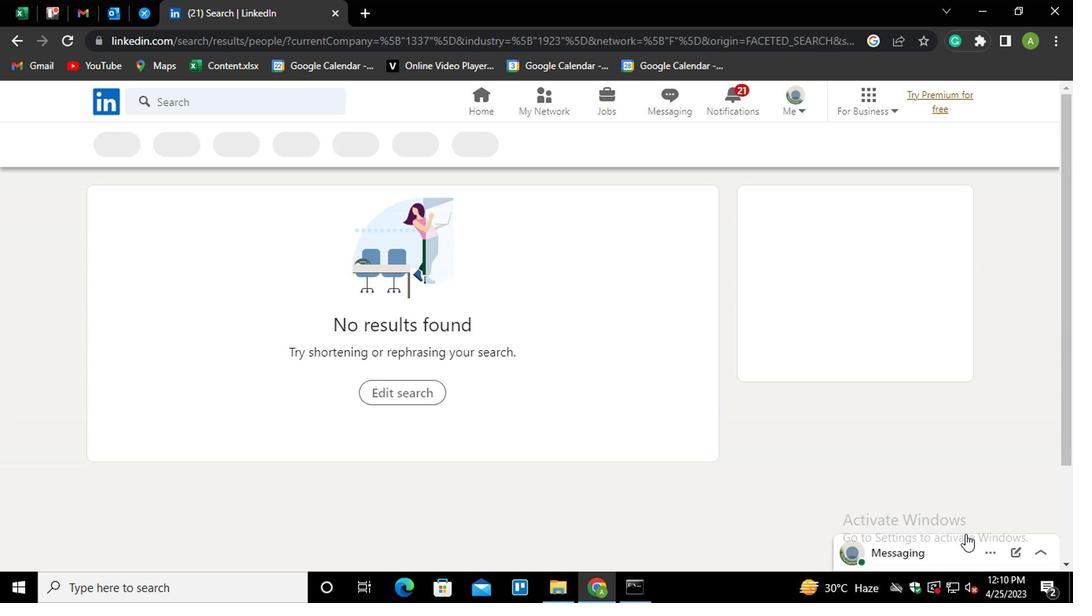 
